 Task: Log work in the project AgileHarbor for the issue 'Upgrade the user interface of a web application to improve usability and user experience' spent time as '1w 4d 19h 54m' and remaining time as '2w 1d 11h 22m' and add a flag. Now add the issue to the epic 'IT Capacity Management Process Improvement'. Log work in the project AgileHarbor for the issue 'Create a new online platform for online creative writing courses with advanced writing tools and peer review features' spent time as '5w 6d 1h 50m' and remaining time as '4w 2d 9h 26m' and clone the issue. Now add the issue to the epic 'IT Availability Management Process Improvement'
Action: Mouse moved to (862, 208)
Screenshot: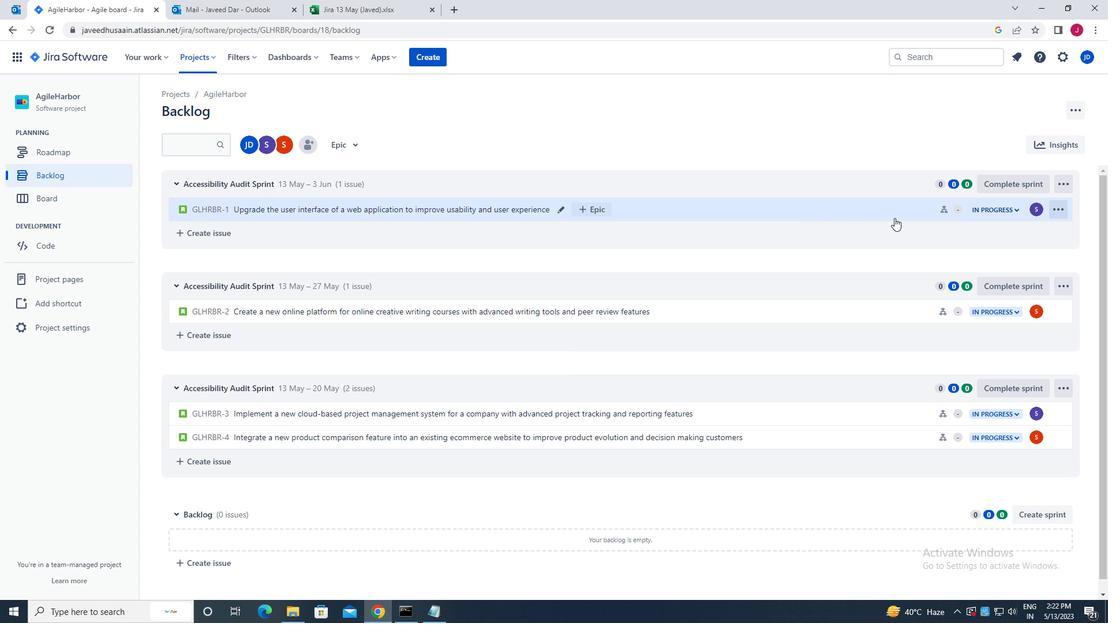 
Action: Mouse pressed left at (862, 208)
Screenshot: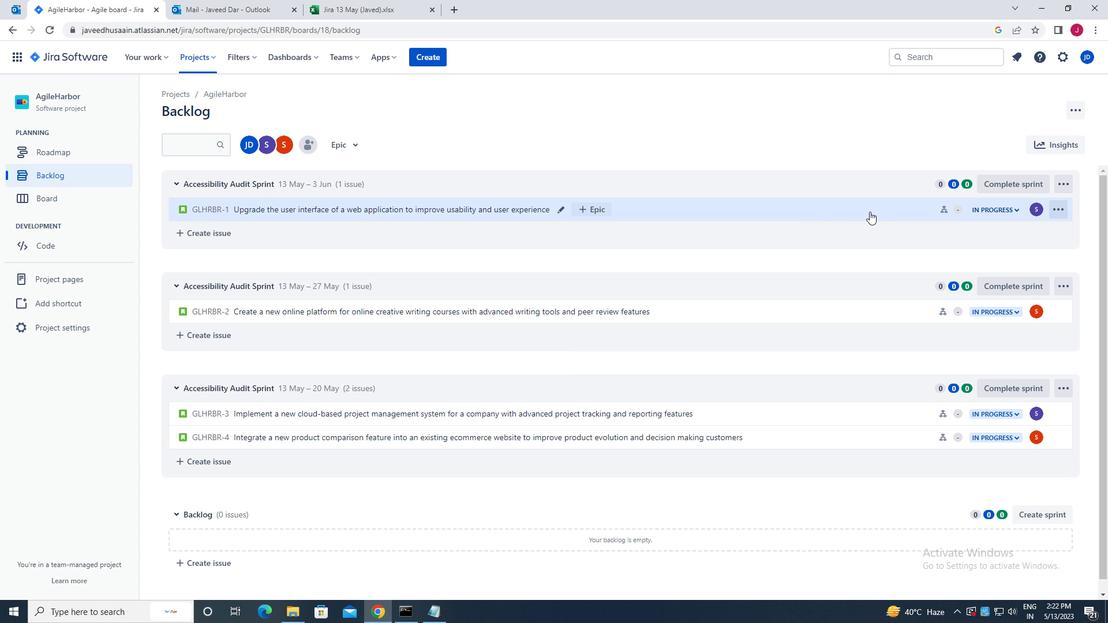 
Action: Mouse moved to (1059, 179)
Screenshot: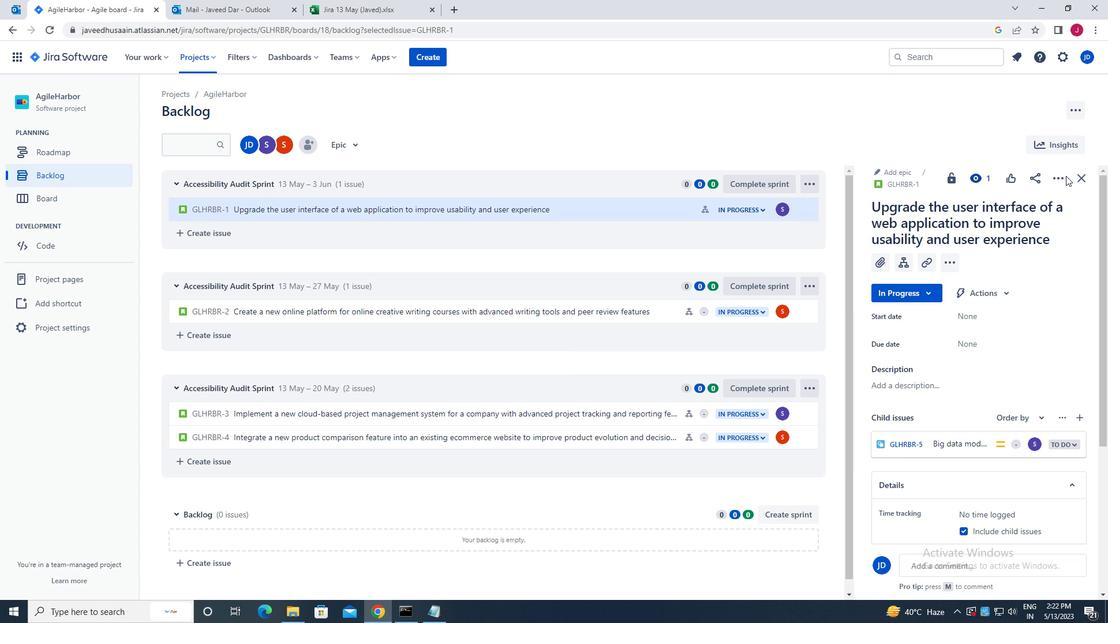 
Action: Mouse pressed left at (1059, 179)
Screenshot: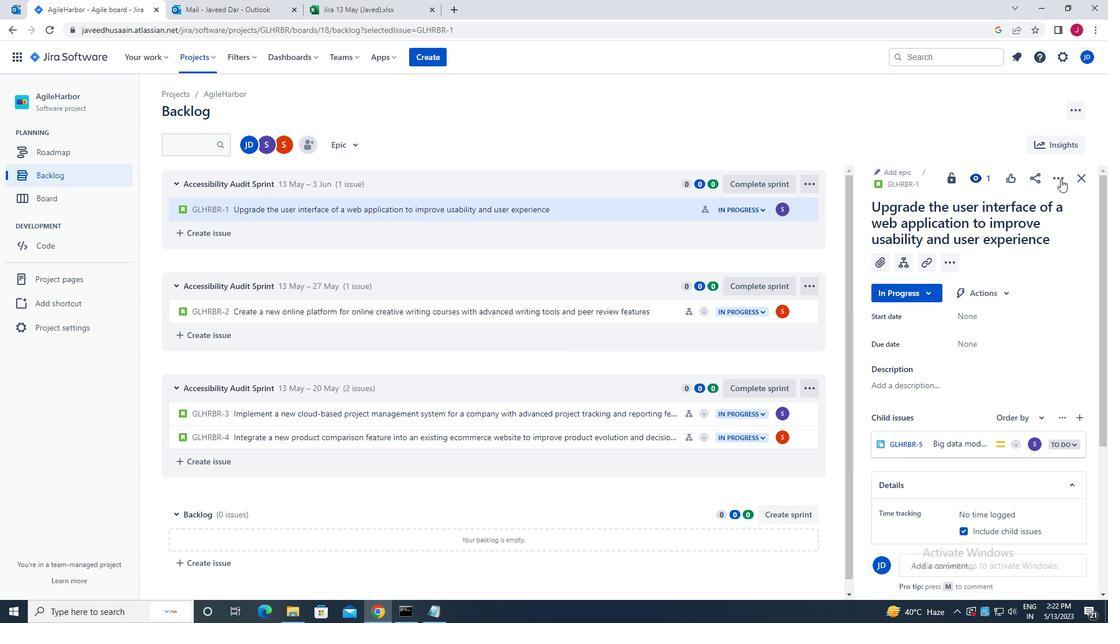 
Action: Mouse moved to (1007, 207)
Screenshot: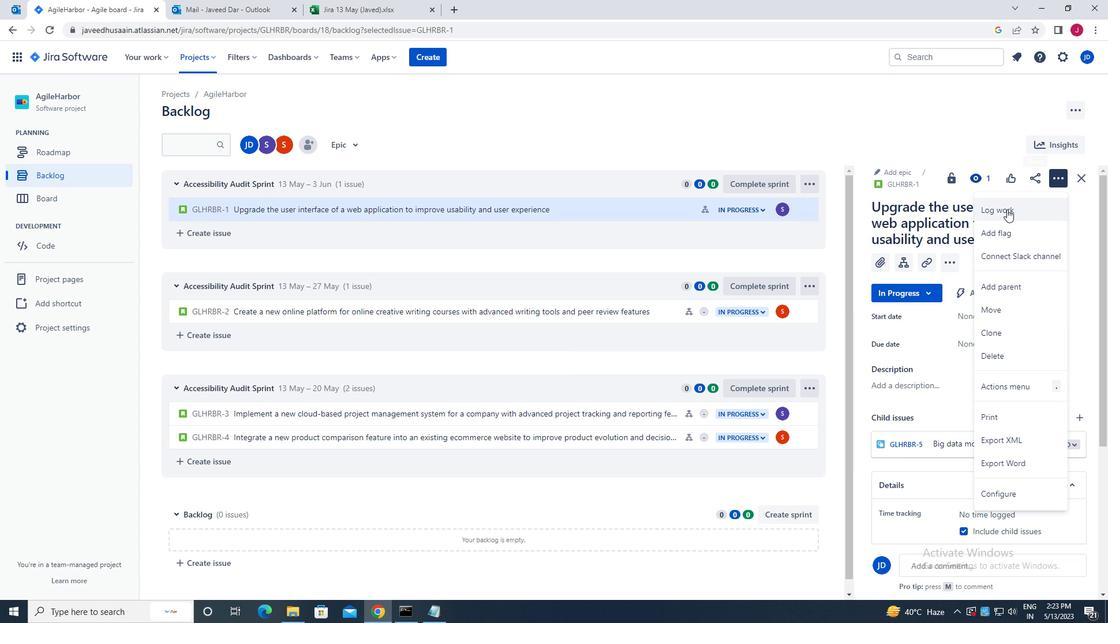 
Action: Mouse pressed left at (1007, 207)
Screenshot: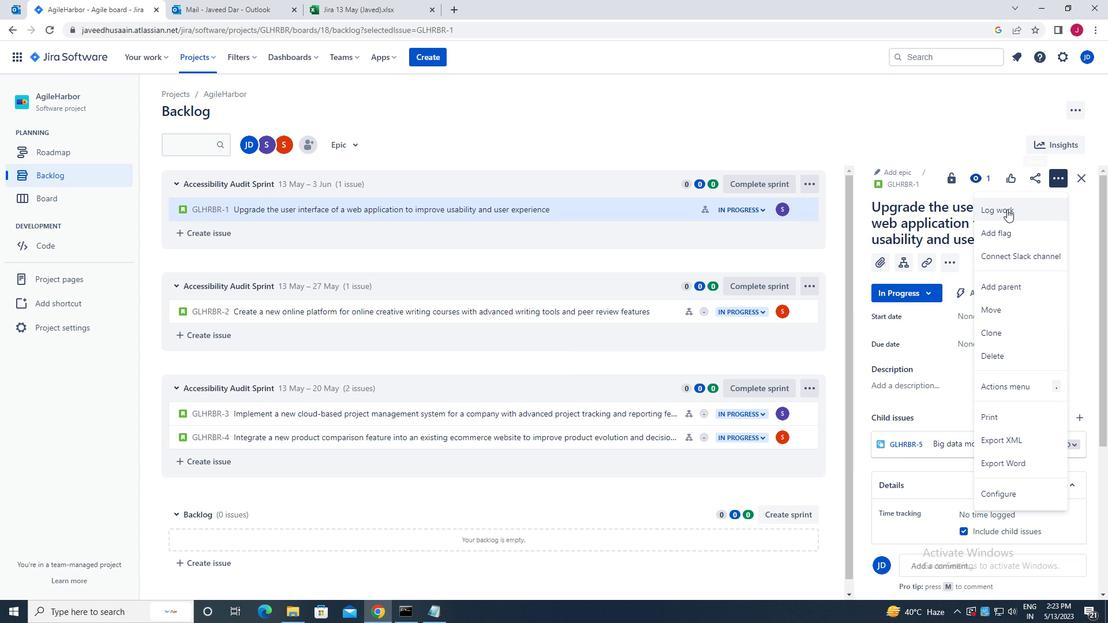 
Action: Mouse moved to (490, 172)
Screenshot: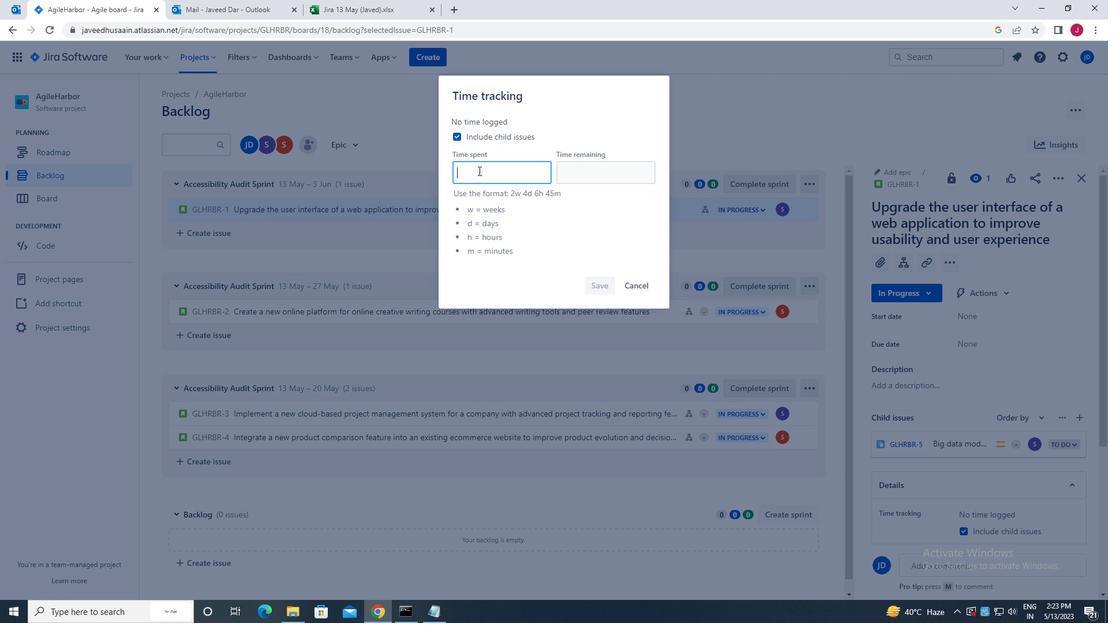 
Action: Mouse pressed left at (490, 172)
Screenshot: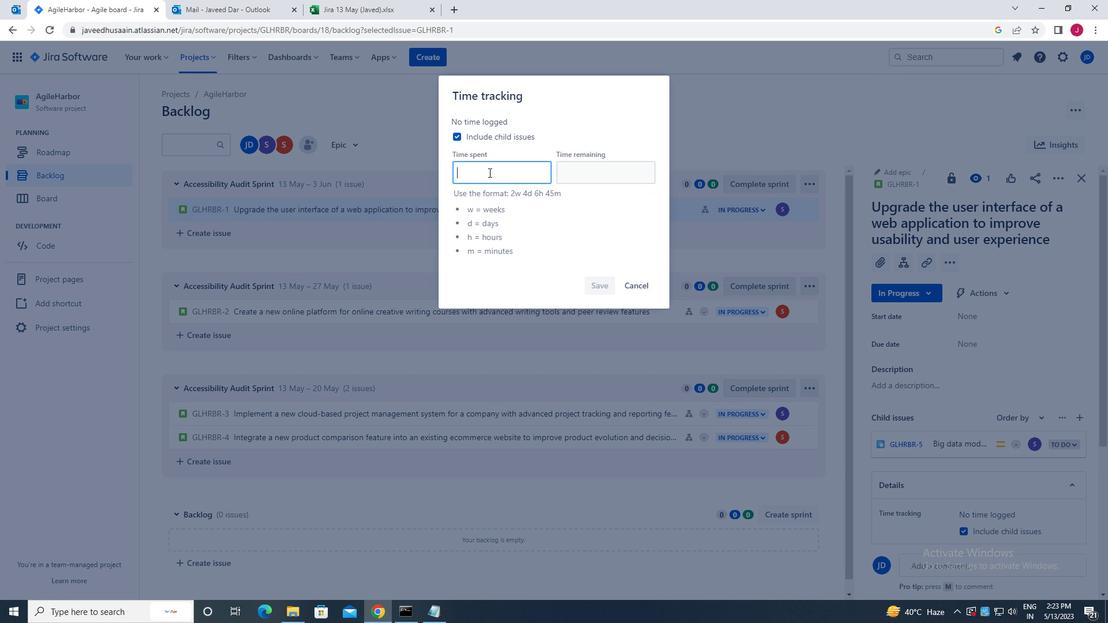 
Action: Mouse moved to (491, 172)
Screenshot: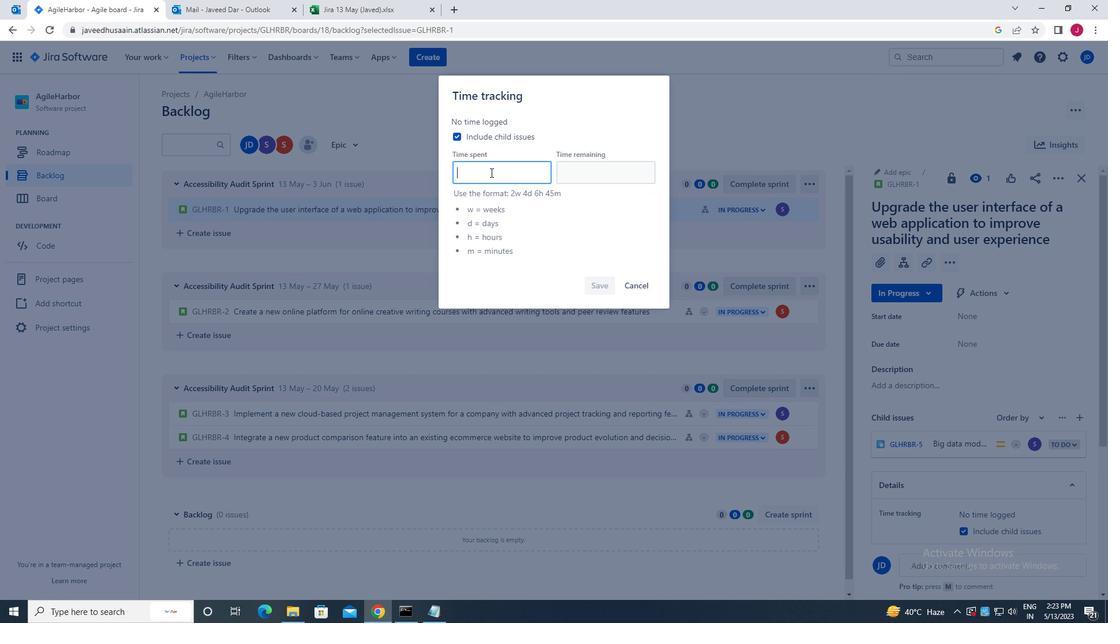 
Action: Key pressed <Key.caps_lock>1w<Key.space>4d<Key.space>19h<Key.space>54m
Screenshot: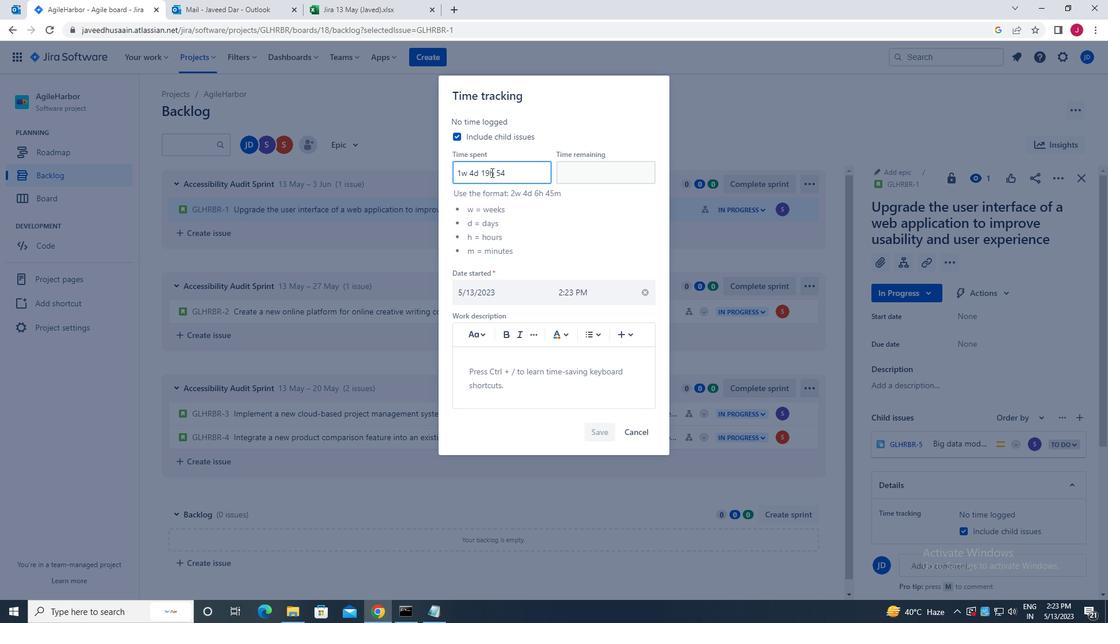 
Action: Mouse moved to (577, 177)
Screenshot: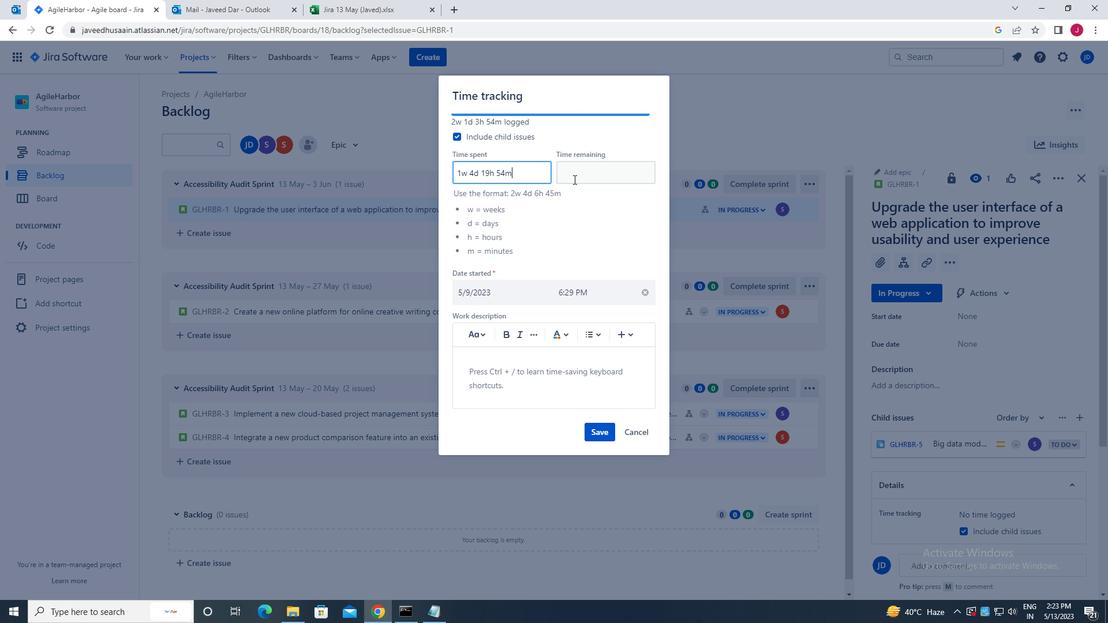 
Action: Mouse pressed left at (577, 177)
Screenshot: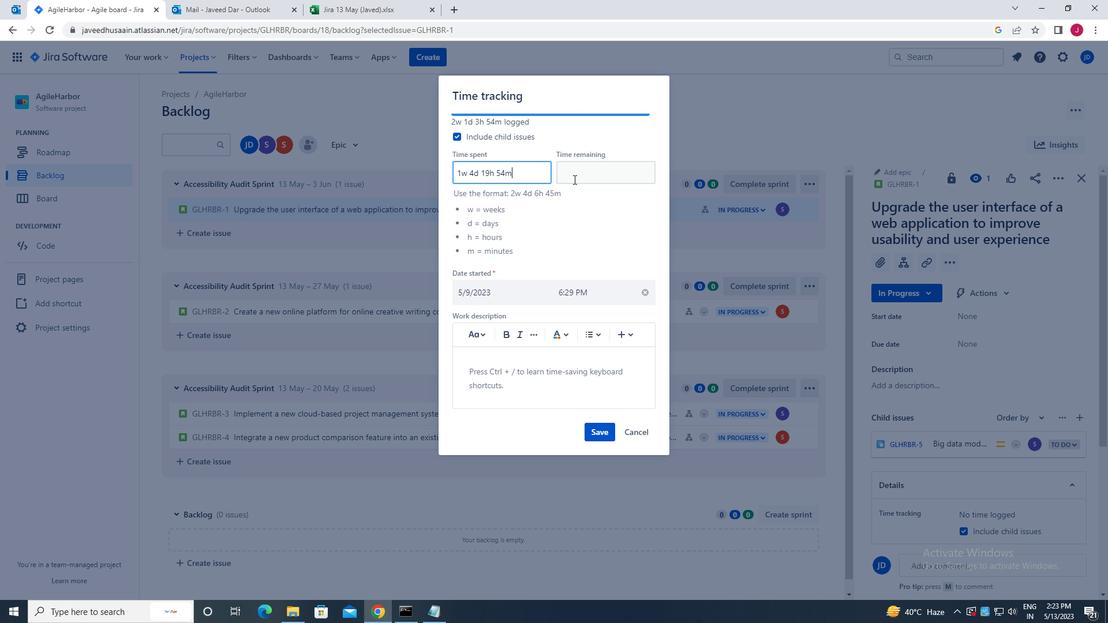 
Action: Mouse moved to (579, 177)
Screenshot: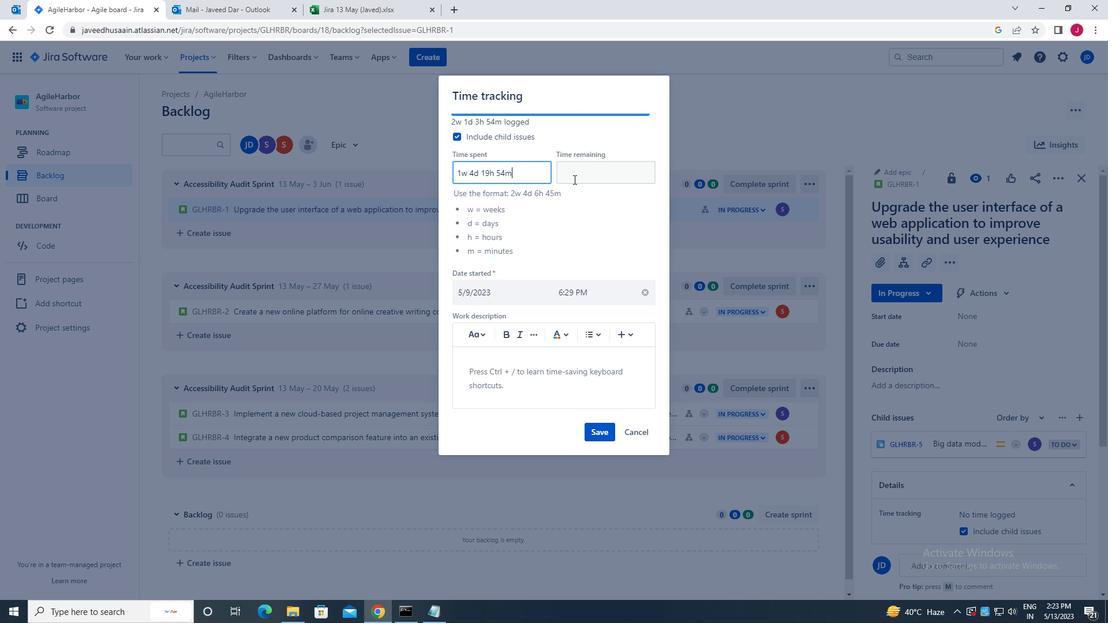 
Action: Key pressed 2w<Key.space>1d<Key.space>11h<Key.space>22m
Screenshot: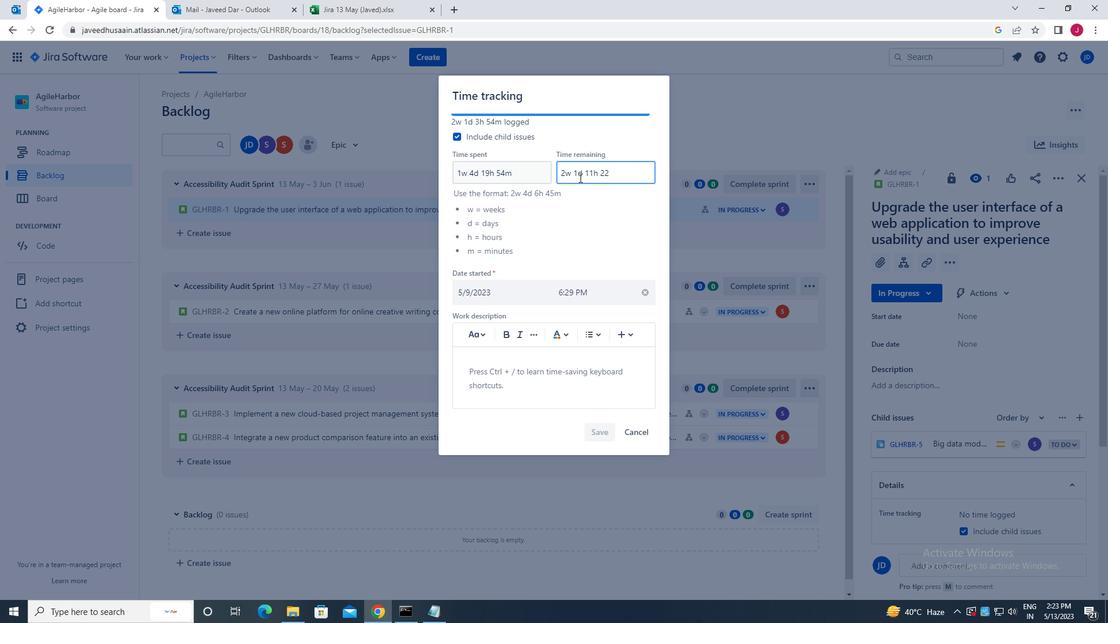 
Action: Mouse moved to (604, 434)
Screenshot: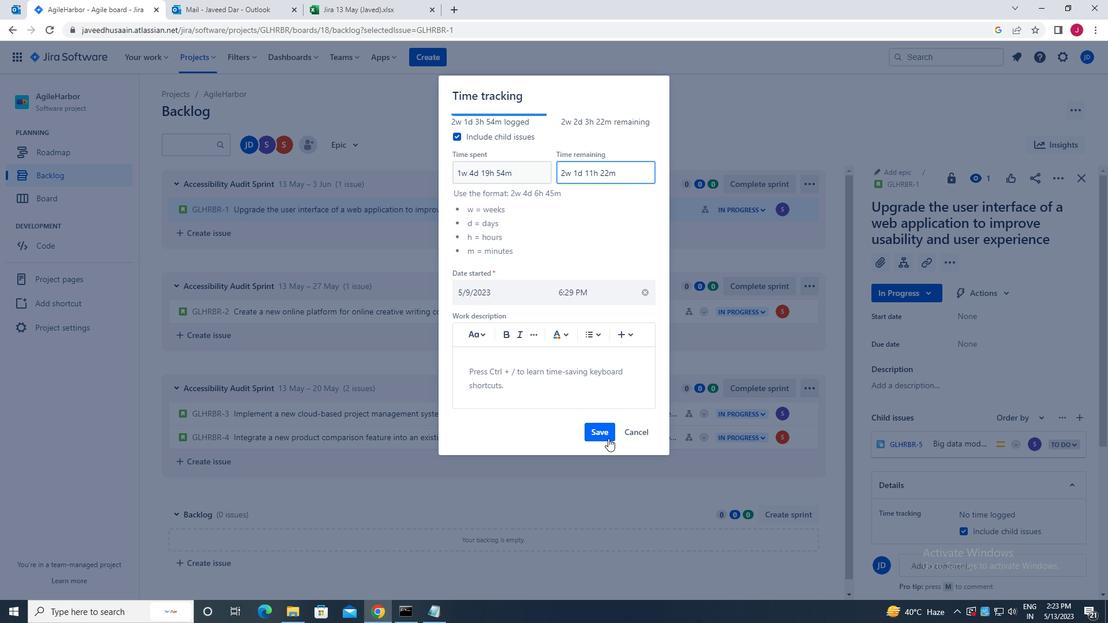 
Action: Mouse pressed left at (604, 434)
Screenshot: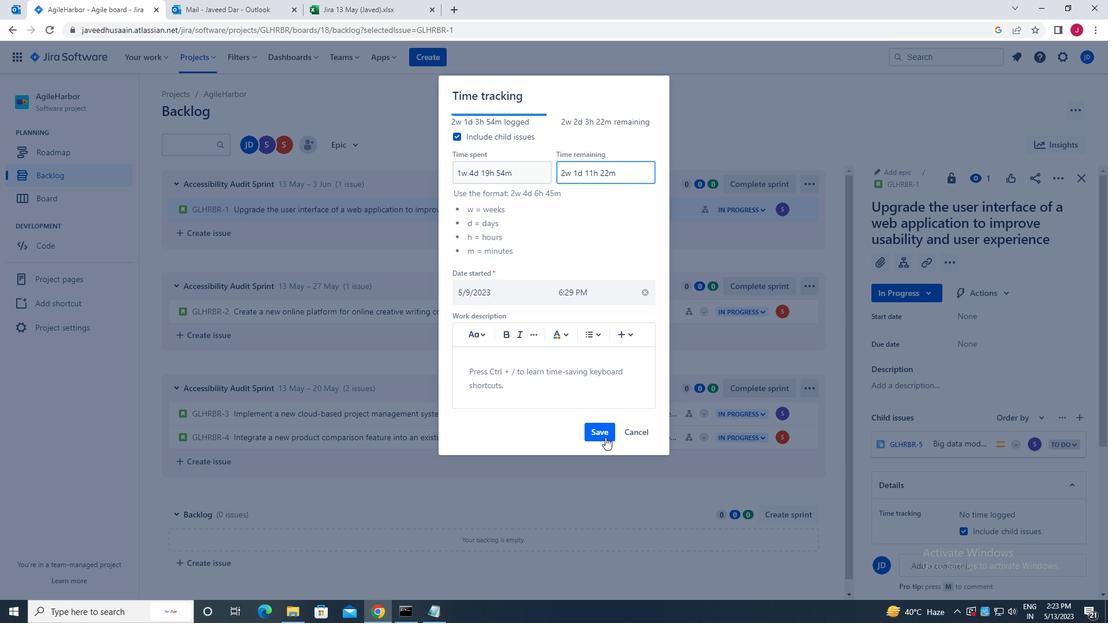 
Action: Mouse moved to (1062, 178)
Screenshot: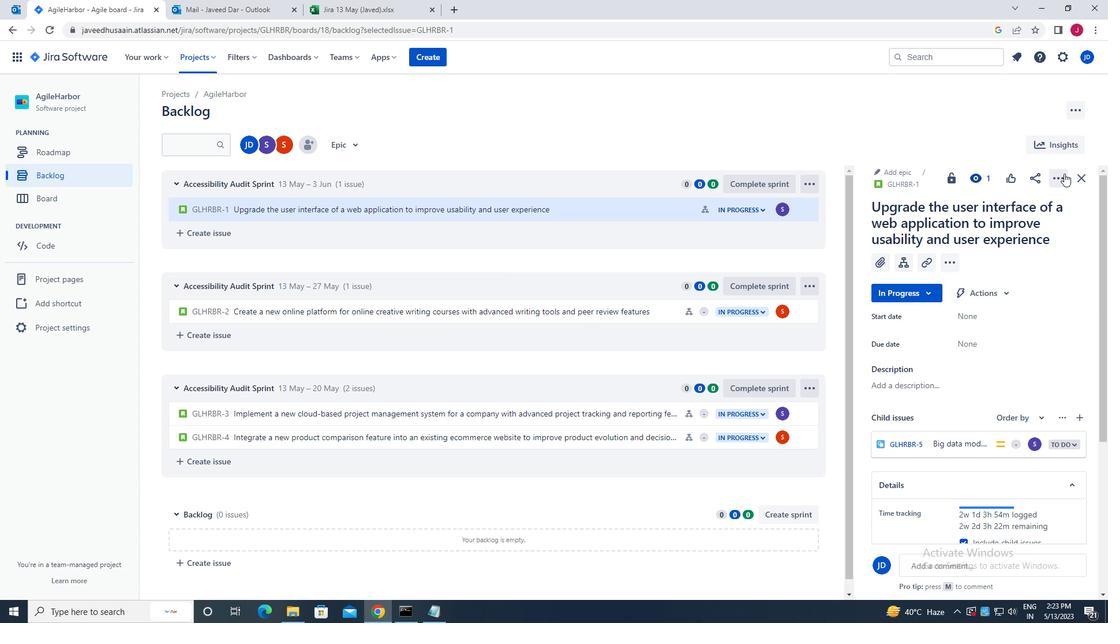 
Action: Mouse pressed left at (1062, 178)
Screenshot: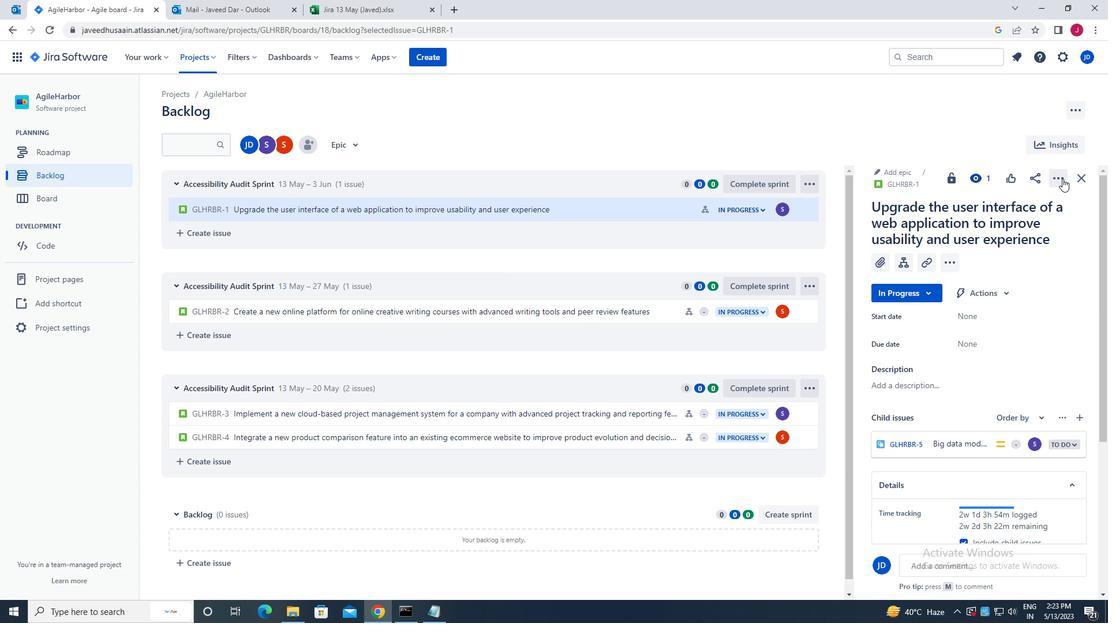 
Action: Mouse moved to (1006, 232)
Screenshot: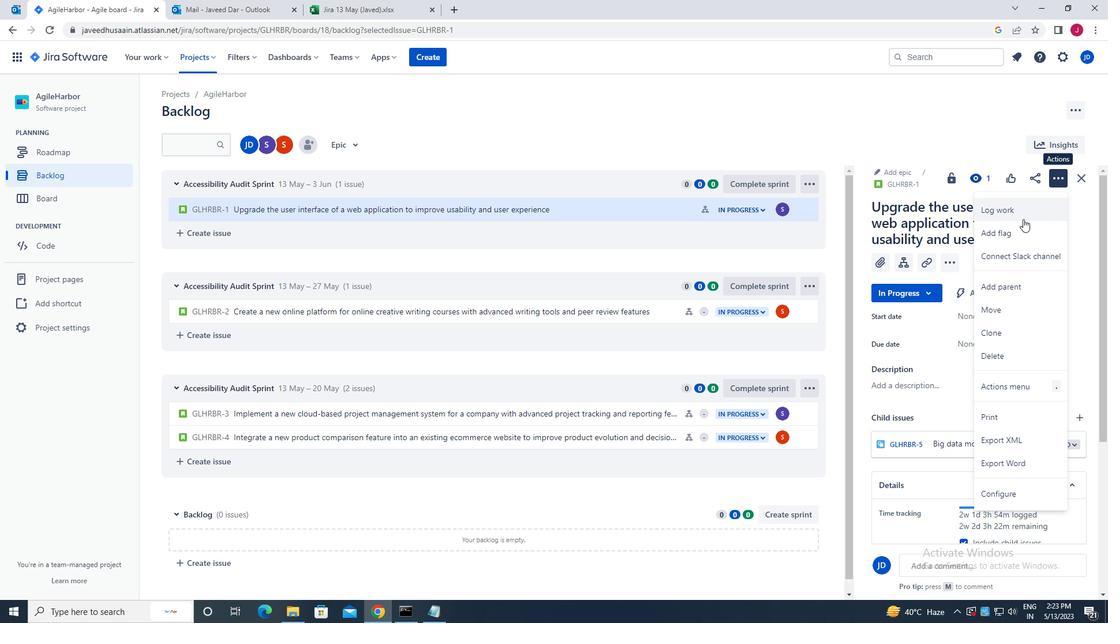 
Action: Mouse pressed left at (1006, 232)
Screenshot: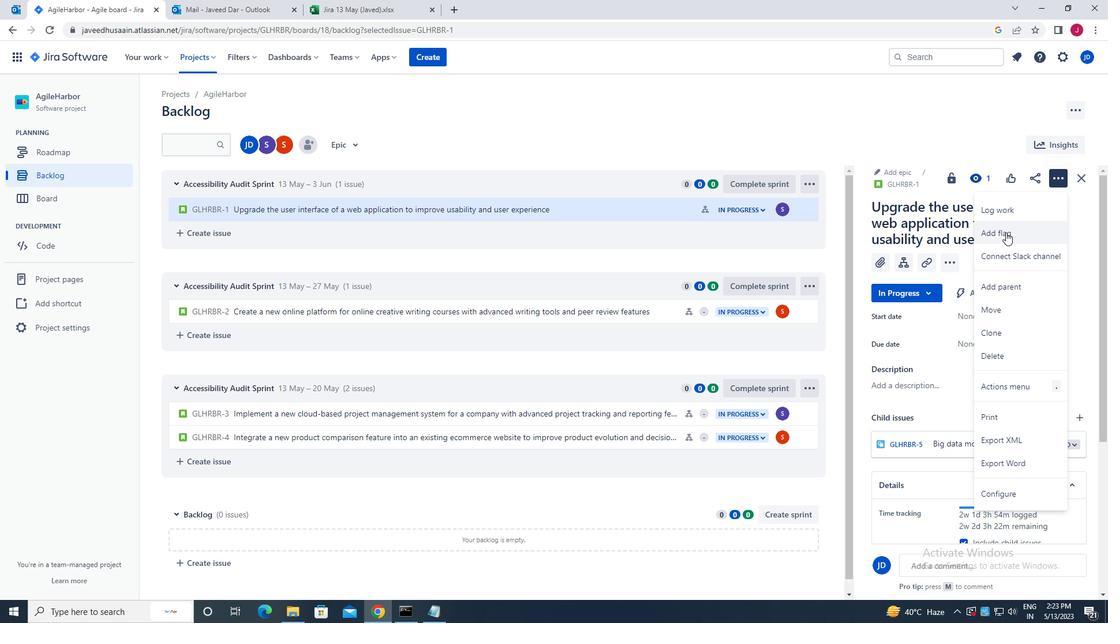 
Action: Mouse moved to (350, 145)
Screenshot: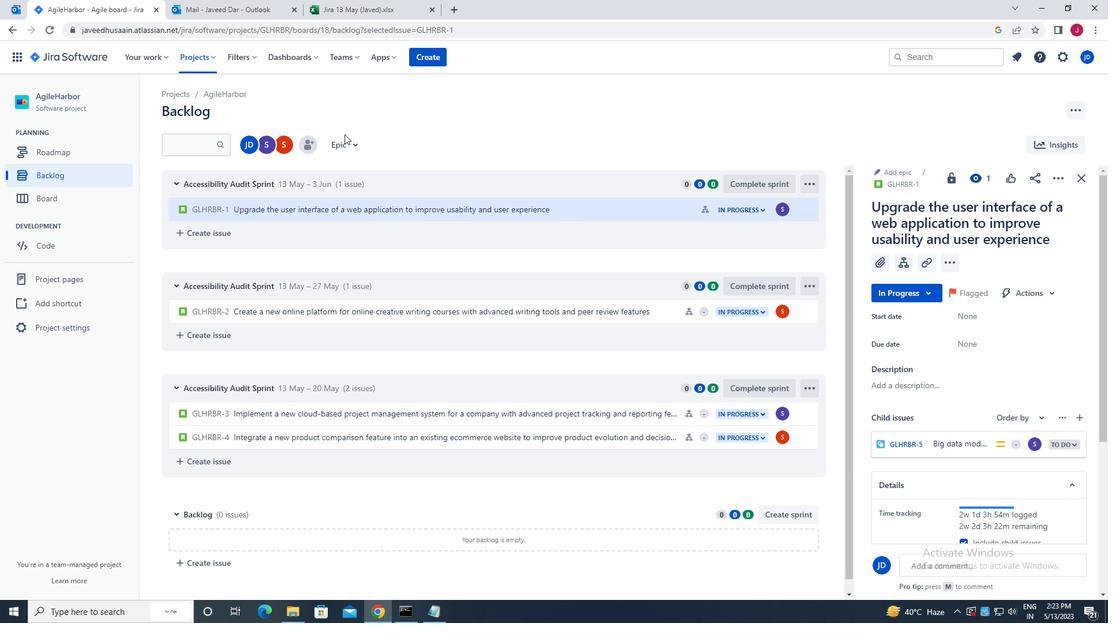 
Action: Mouse pressed left at (350, 145)
Screenshot: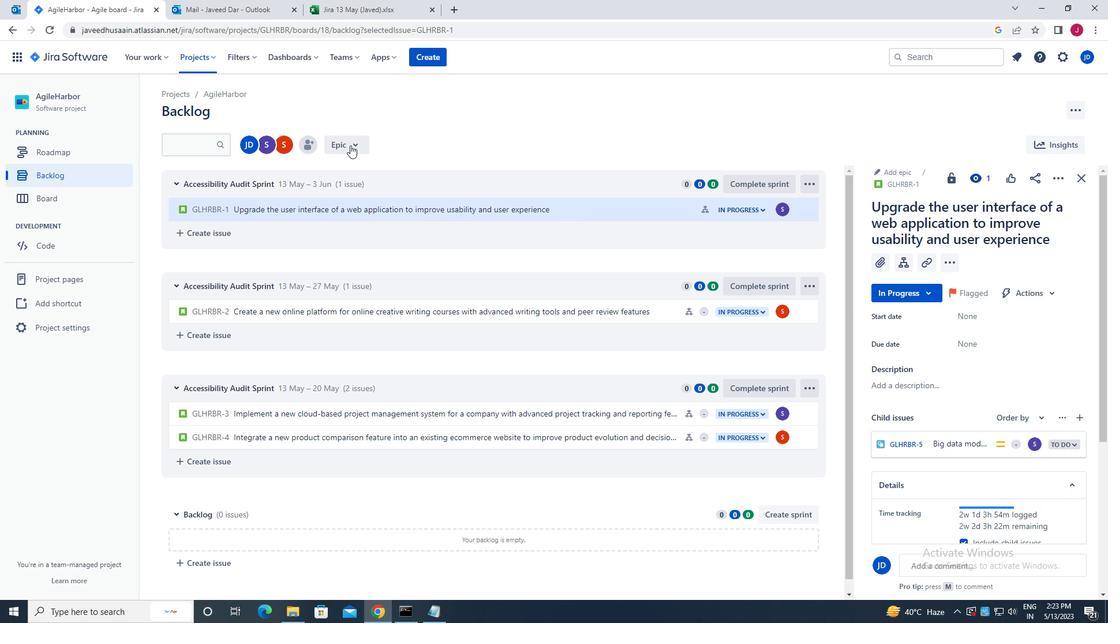 
Action: Mouse moved to (405, 194)
Screenshot: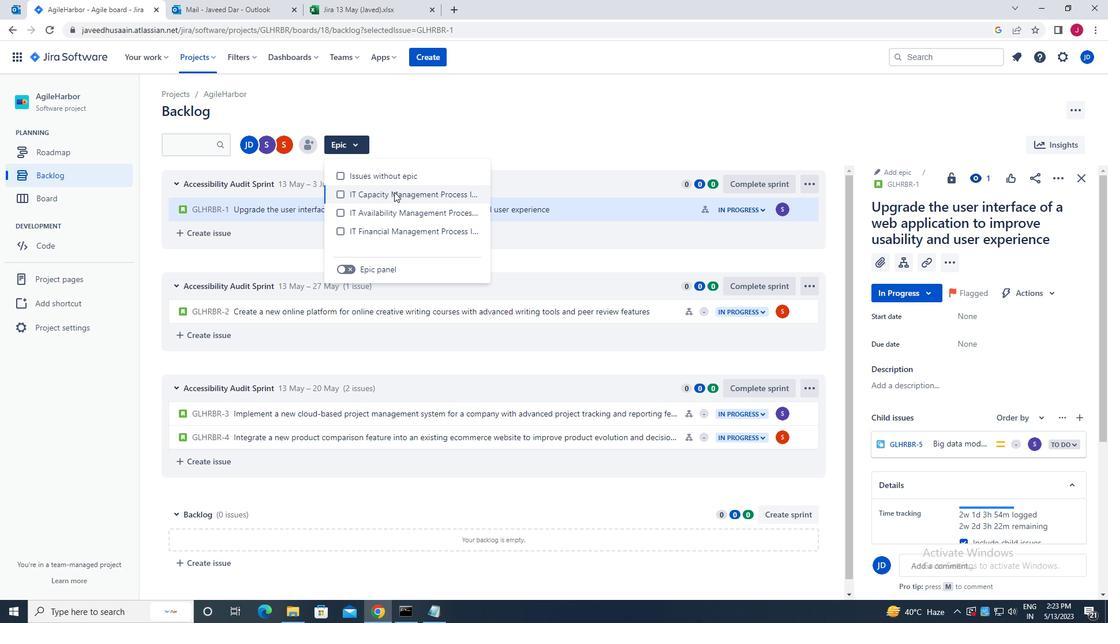 
Action: Mouse pressed left at (405, 194)
Screenshot: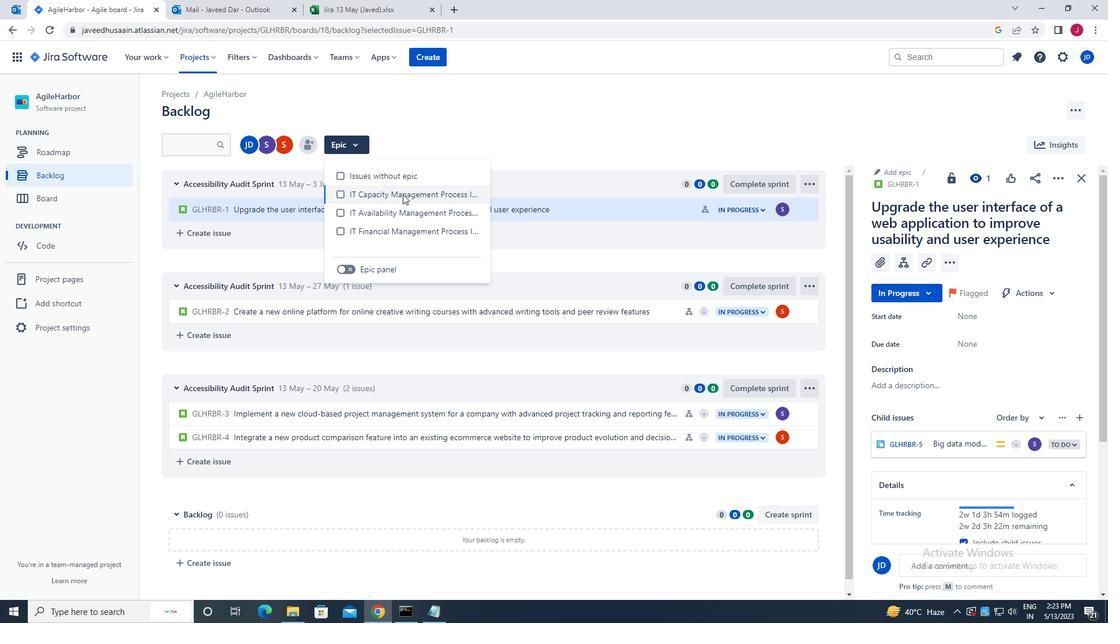 
Action: Mouse moved to (1083, 177)
Screenshot: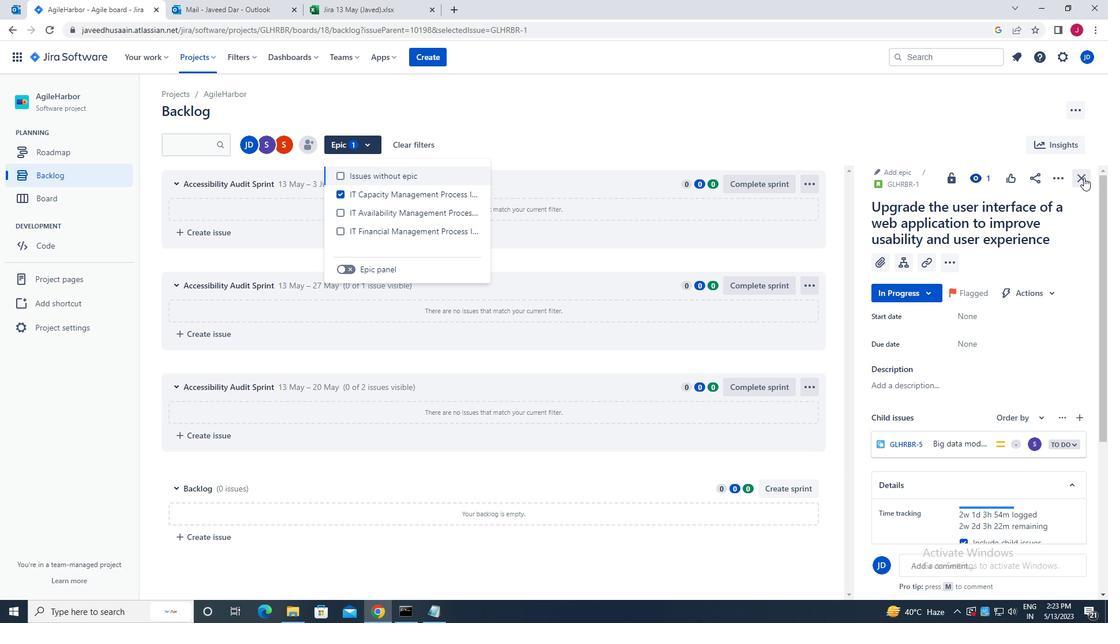 
Action: Mouse pressed left at (1083, 177)
Screenshot: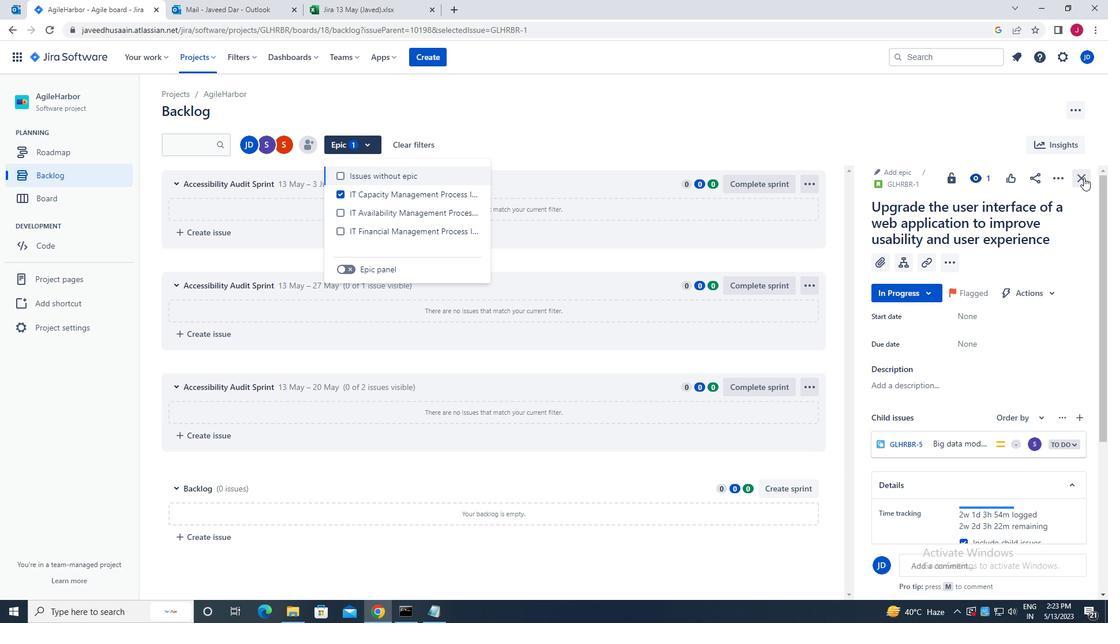 
Action: Mouse moved to (85, 176)
Screenshot: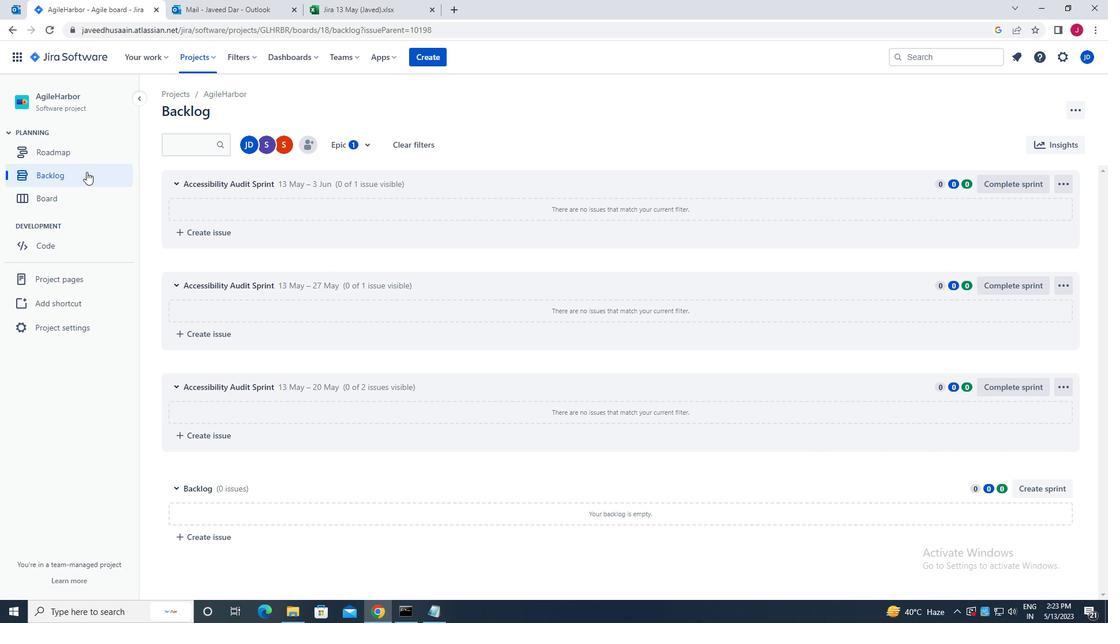
Action: Mouse pressed left at (85, 176)
Screenshot: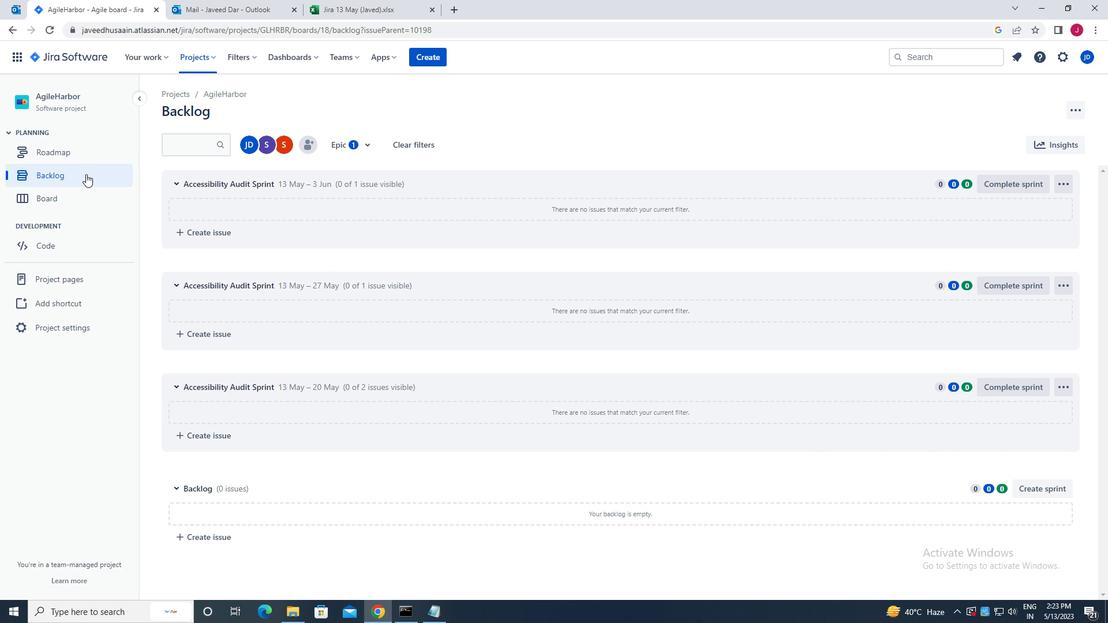 
Action: Mouse moved to (851, 308)
Screenshot: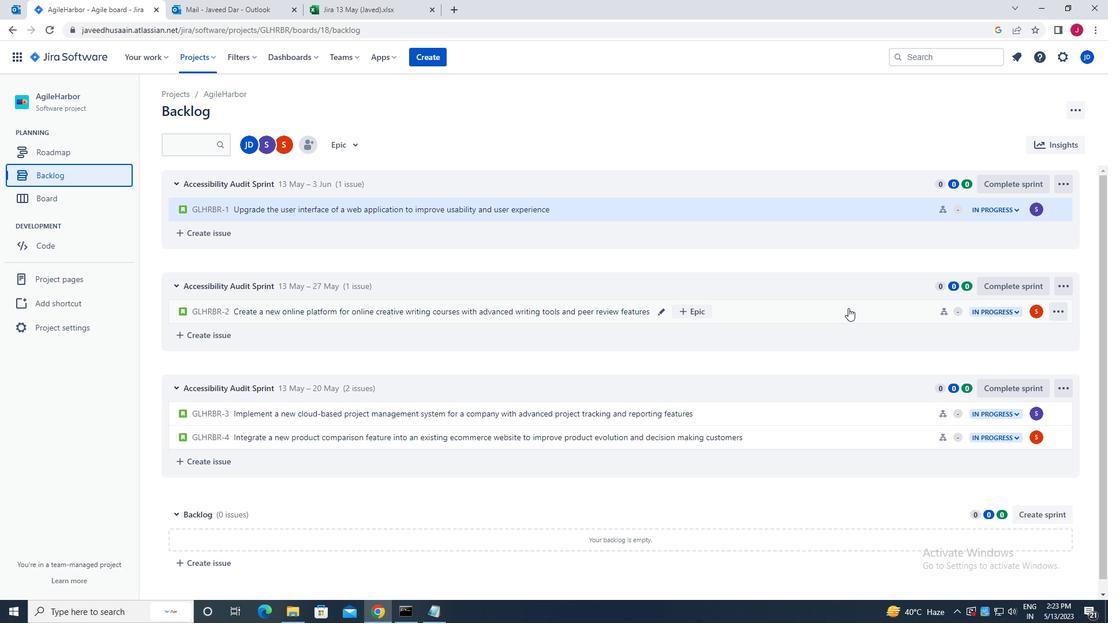 
Action: Mouse pressed left at (851, 308)
Screenshot: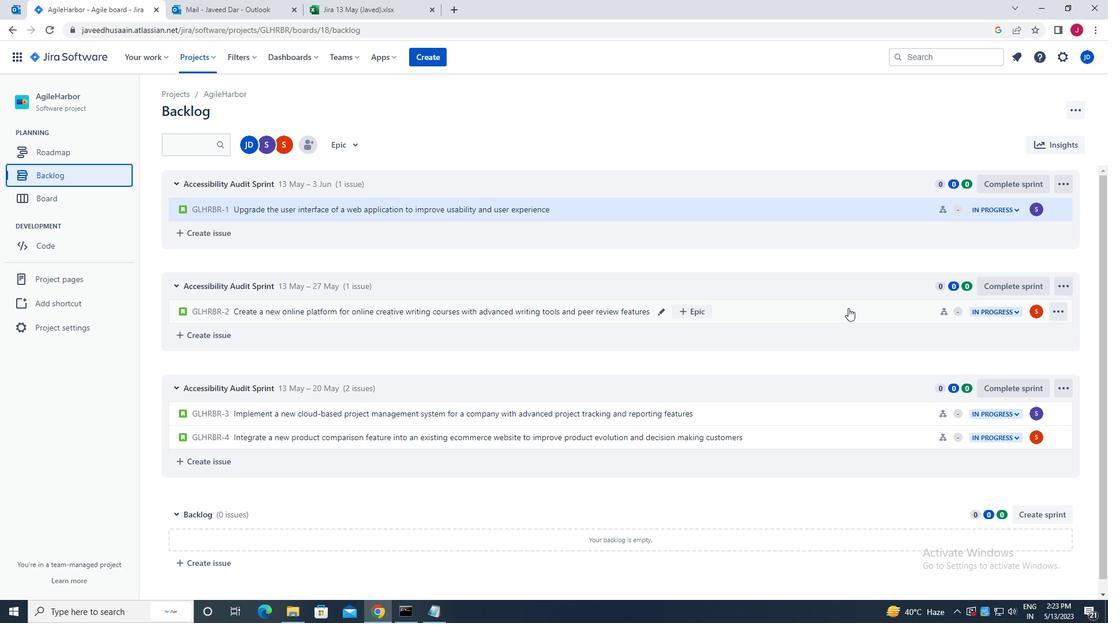 
Action: Mouse moved to (1057, 176)
Screenshot: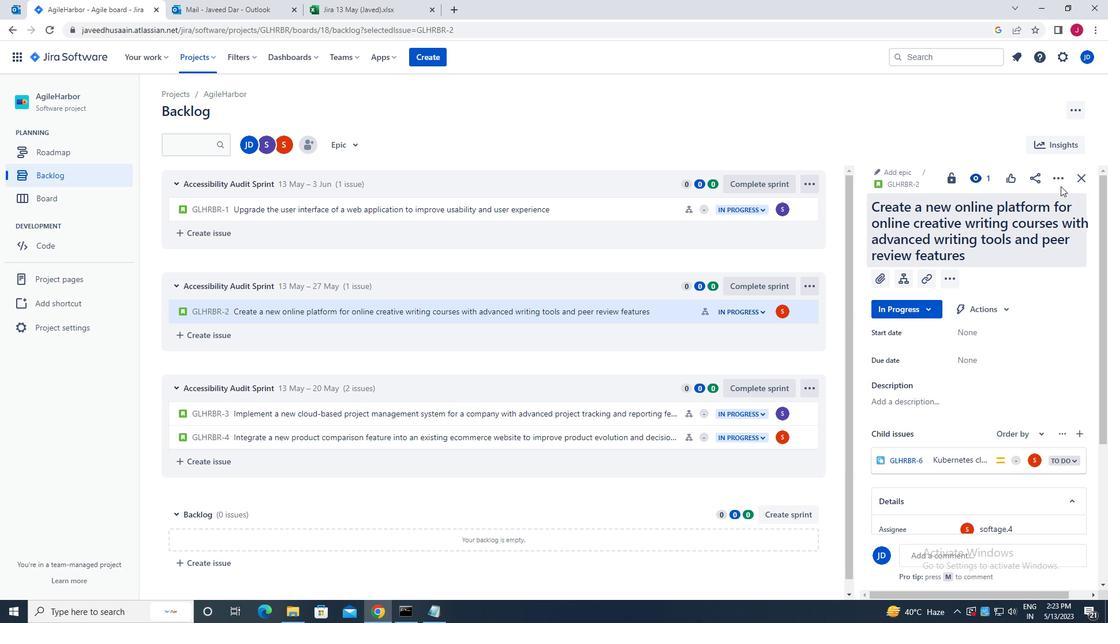 
Action: Mouse pressed left at (1057, 176)
Screenshot: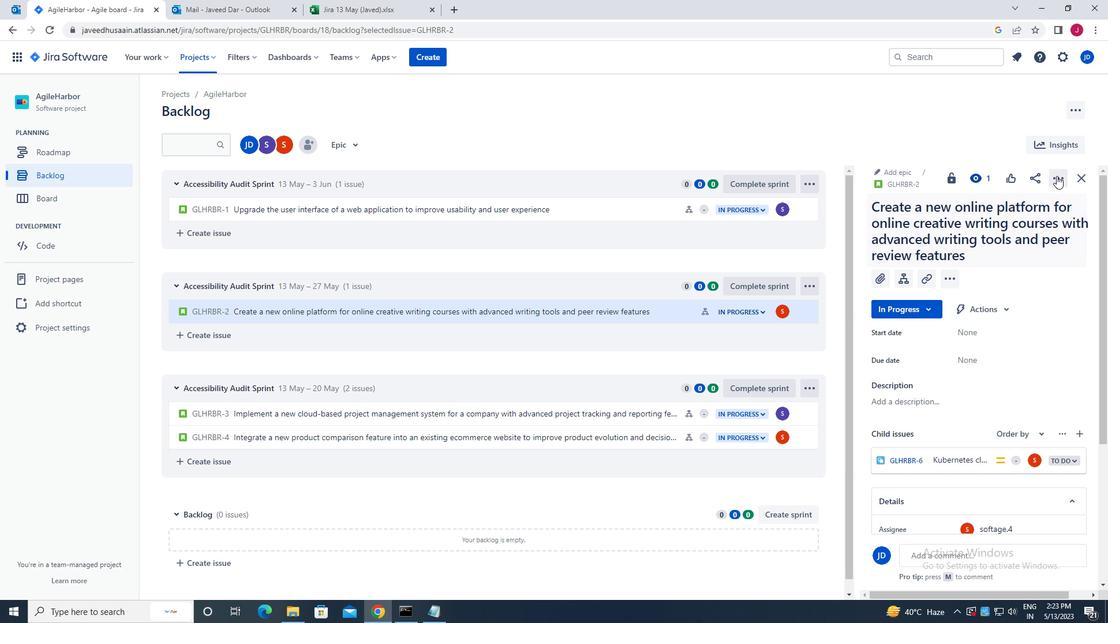 
Action: Mouse moved to (994, 207)
Screenshot: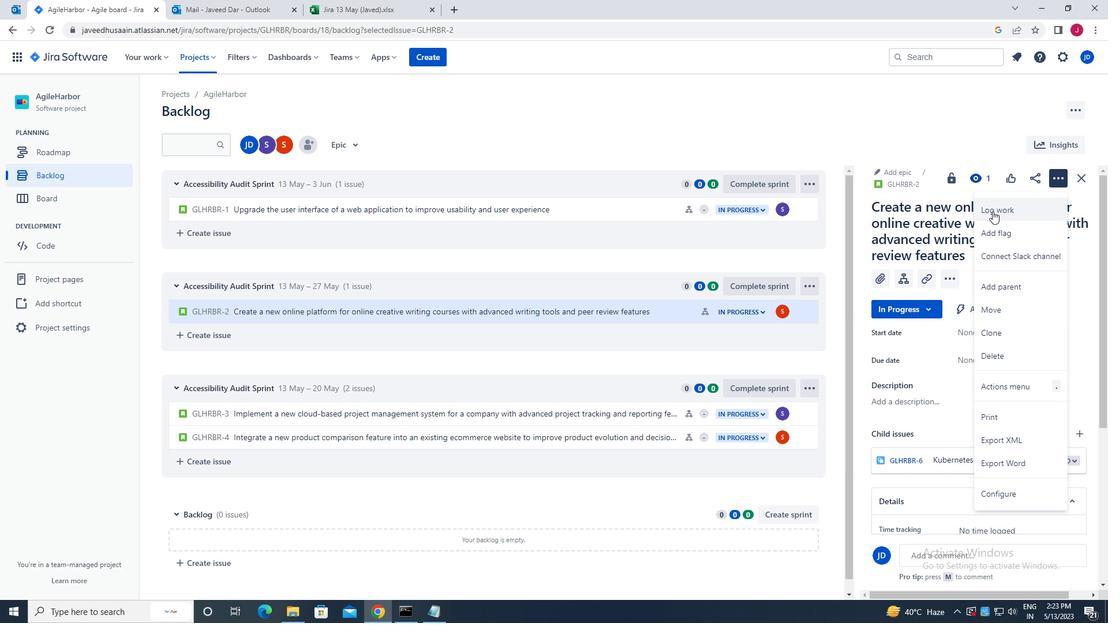 
Action: Mouse pressed left at (994, 207)
Screenshot: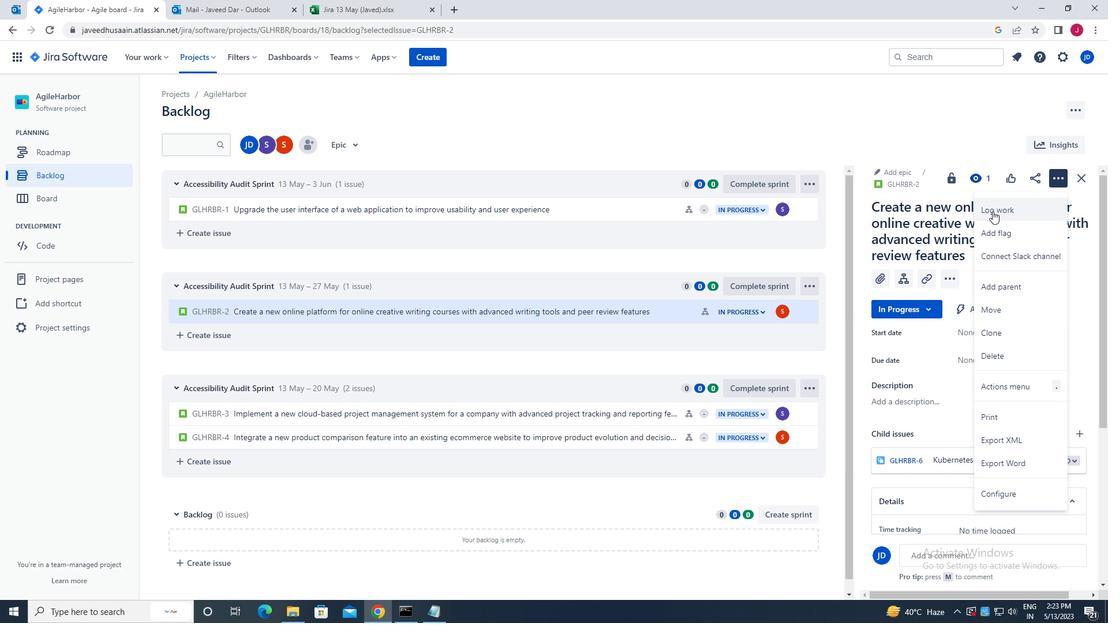 
Action: Mouse moved to (510, 174)
Screenshot: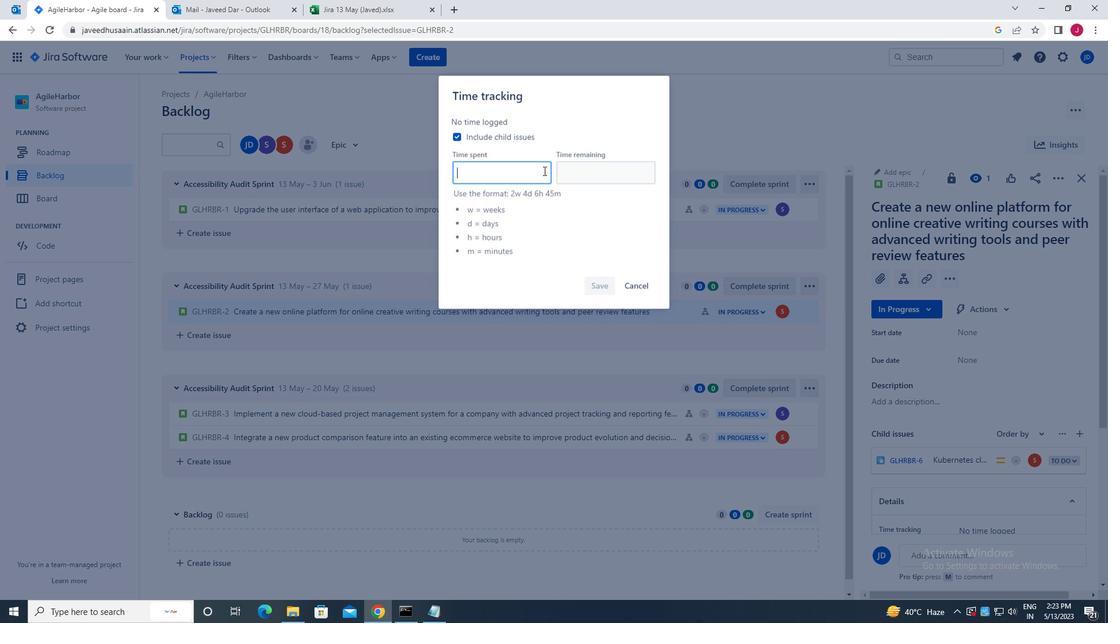
Action: Mouse pressed left at (510, 174)
Screenshot: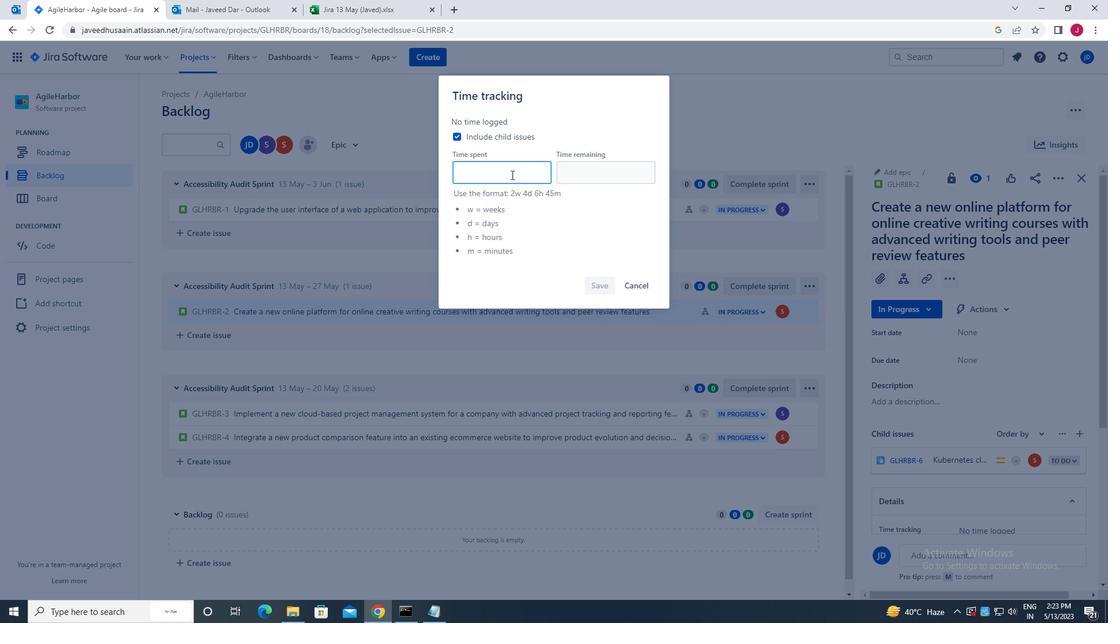 
Action: Key pressed 5w<Key.space>6h<Key.space><Key.backspace><Key.backspace>d<Key.space>1h<Key.space>50m
Screenshot: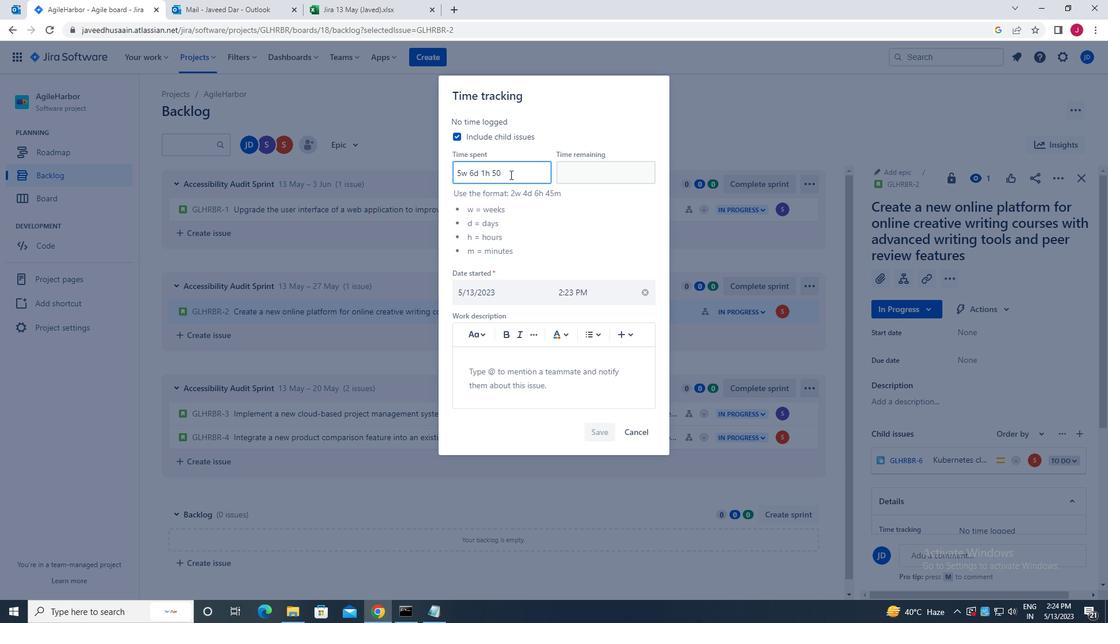 
Action: Mouse moved to (614, 180)
Screenshot: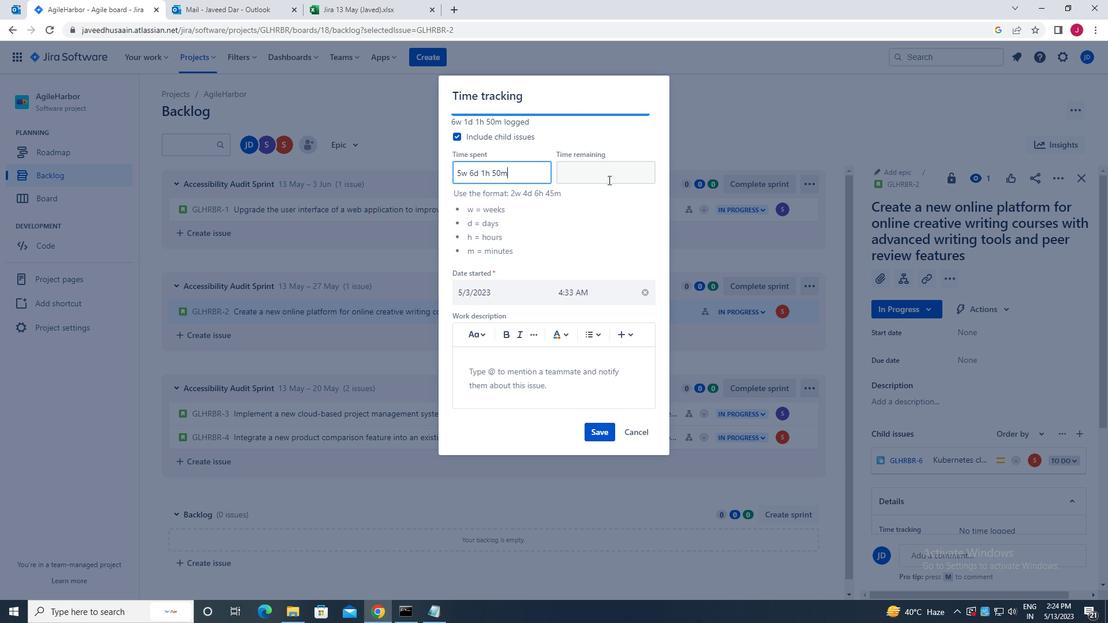 
Action: Mouse pressed left at (614, 180)
Screenshot: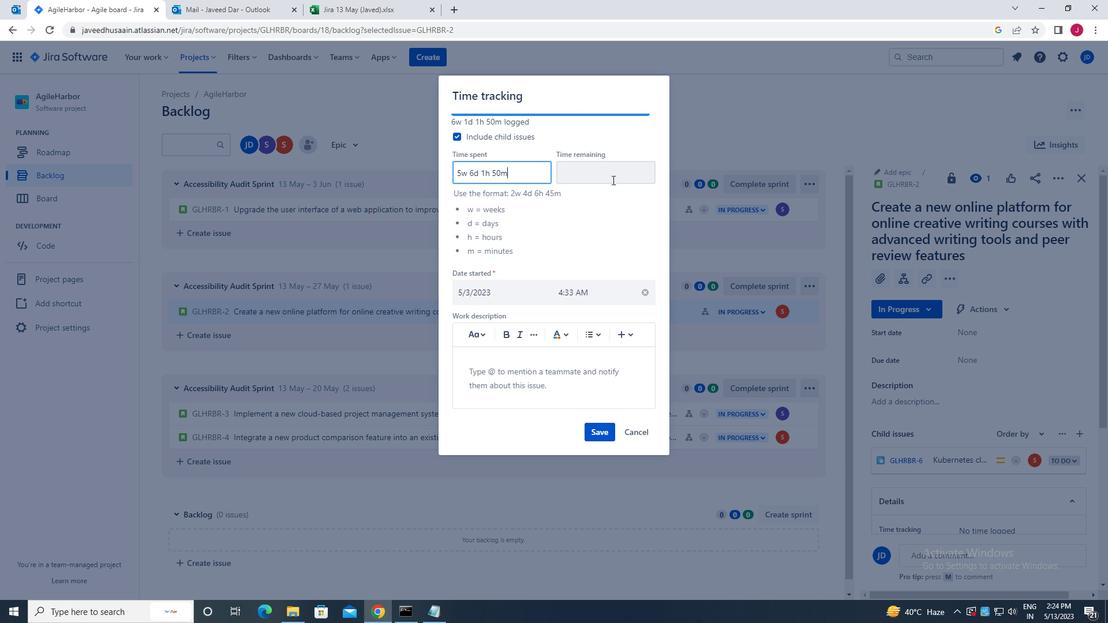 
Action: Mouse moved to (613, 177)
Screenshot: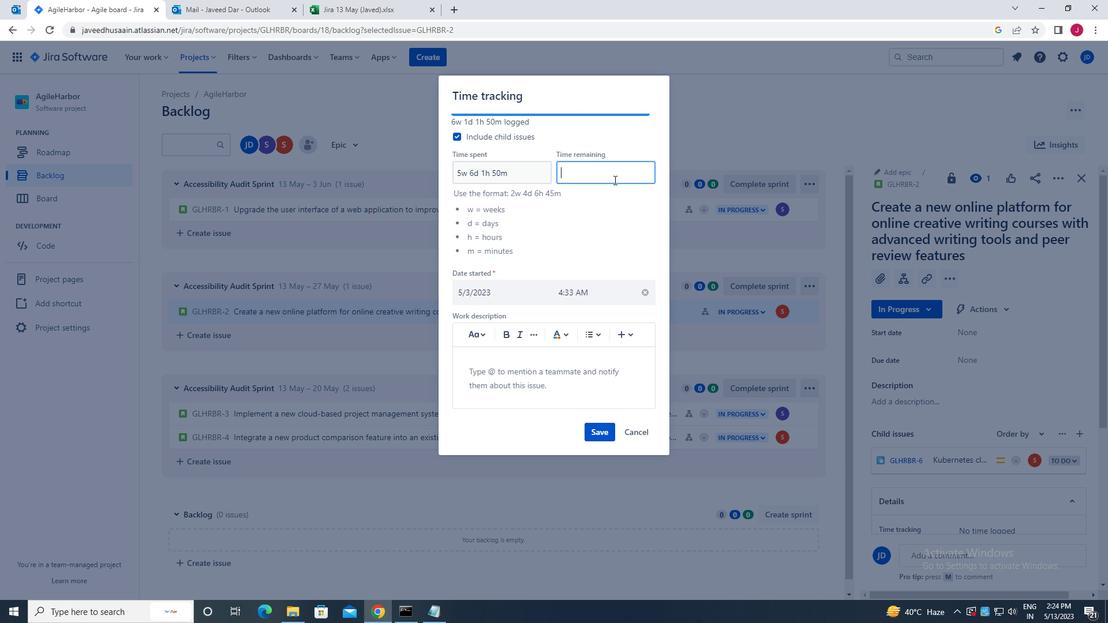 
Action: Key pressed 4w<Key.space>2d<Key.space>9h<Key.space>26m
Screenshot: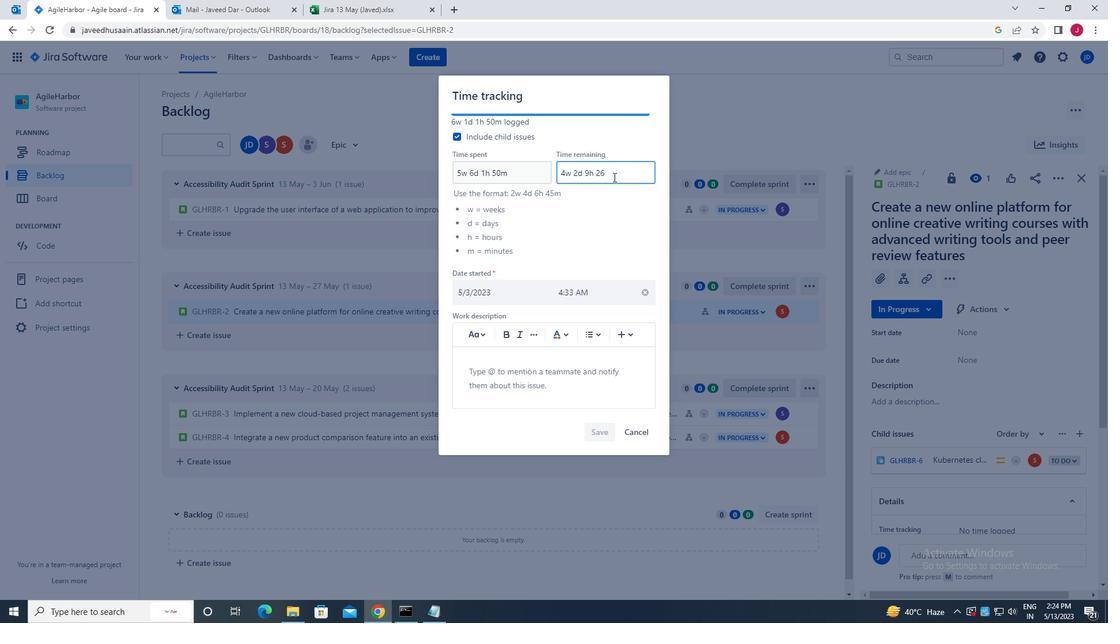 
Action: Mouse moved to (608, 434)
Screenshot: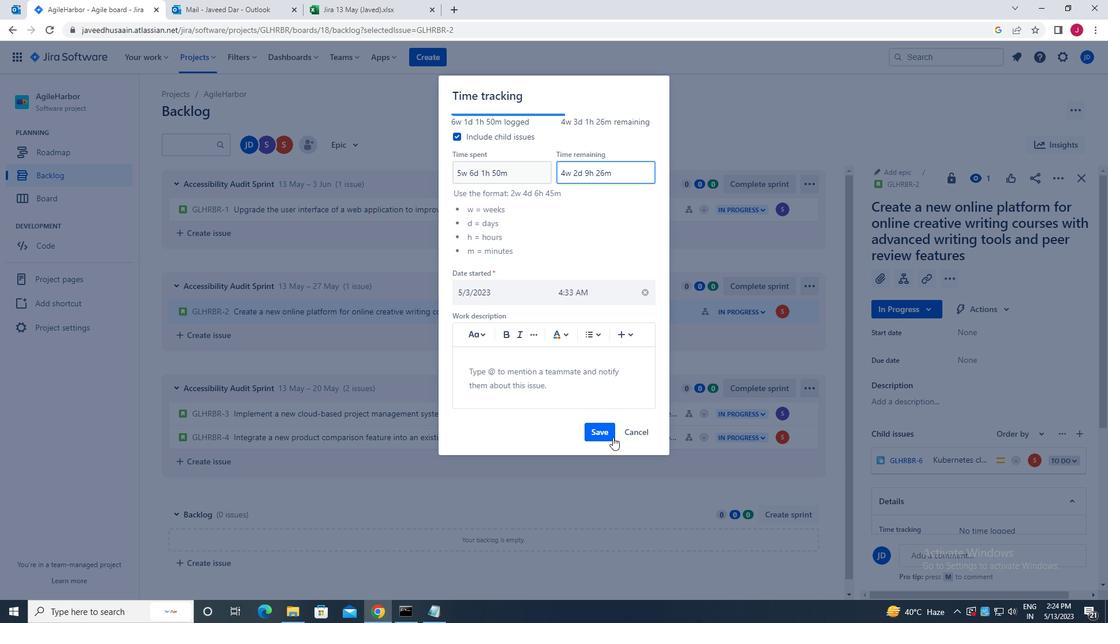 
Action: Mouse pressed left at (608, 434)
Screenshot: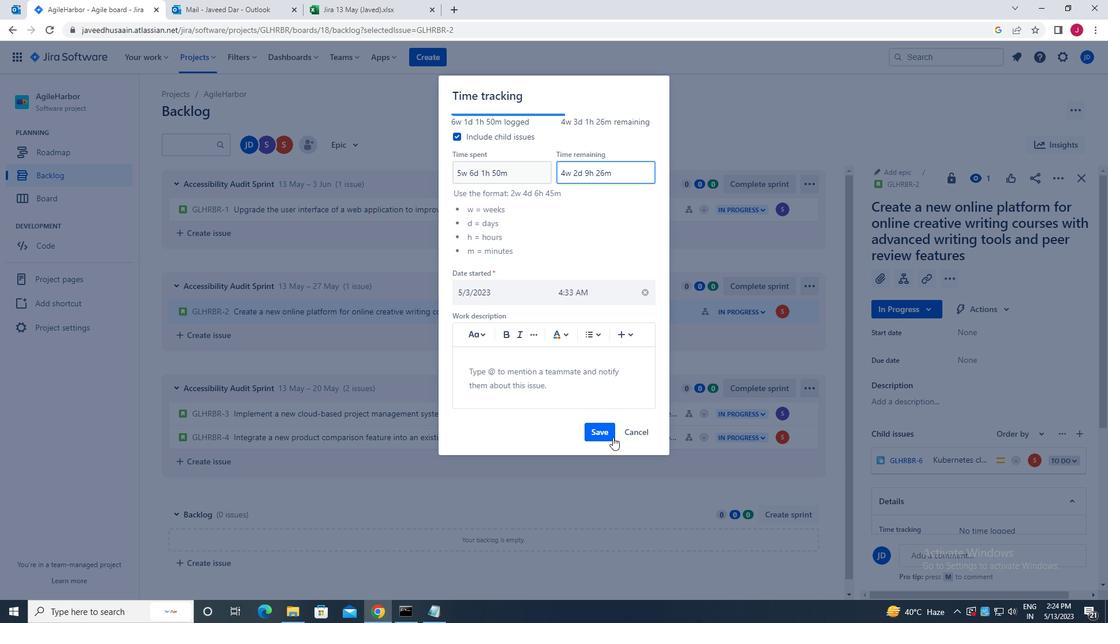 
Action: Mouse moved to (1055, 177)
Screenshot: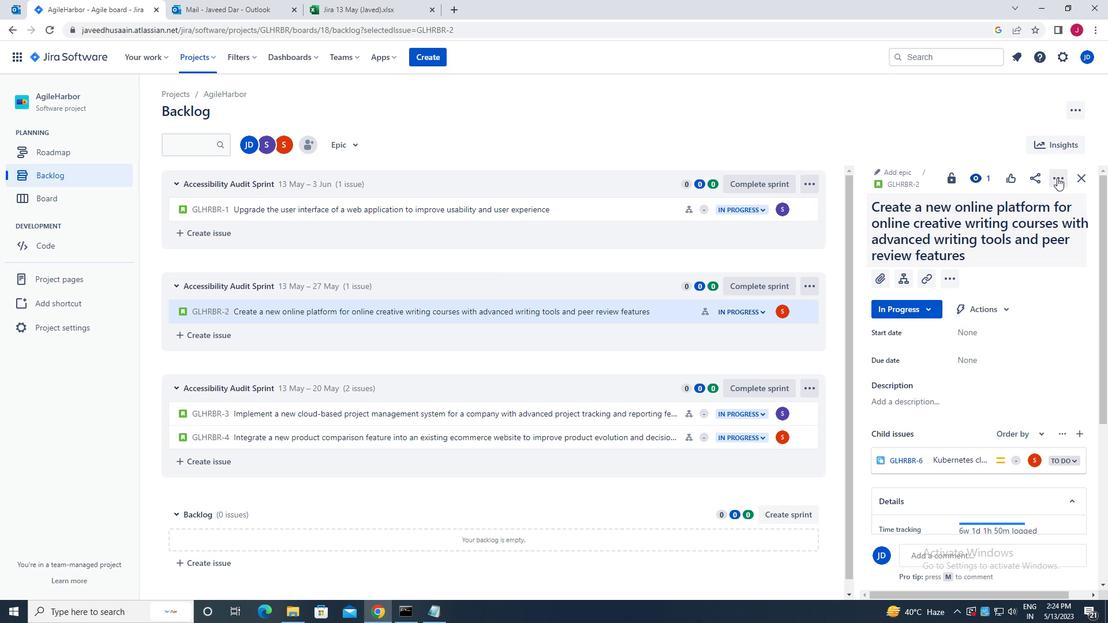 
Action: Mouse pressed left at (1055, 177)
Screenshot: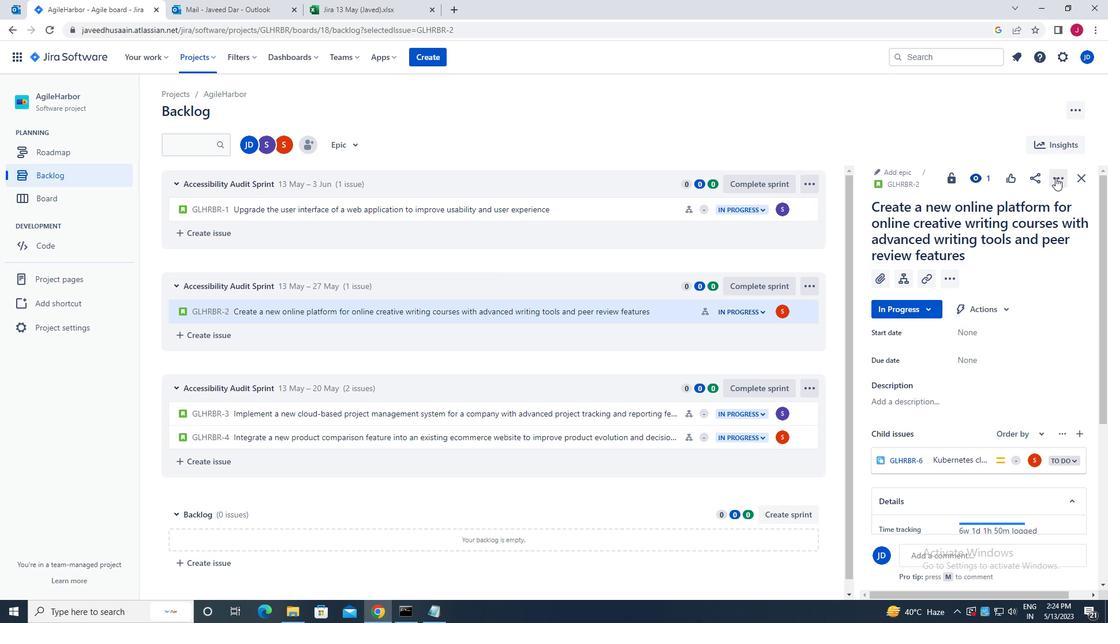 
Action: Mouse moved to (998, 330)
Screenshot: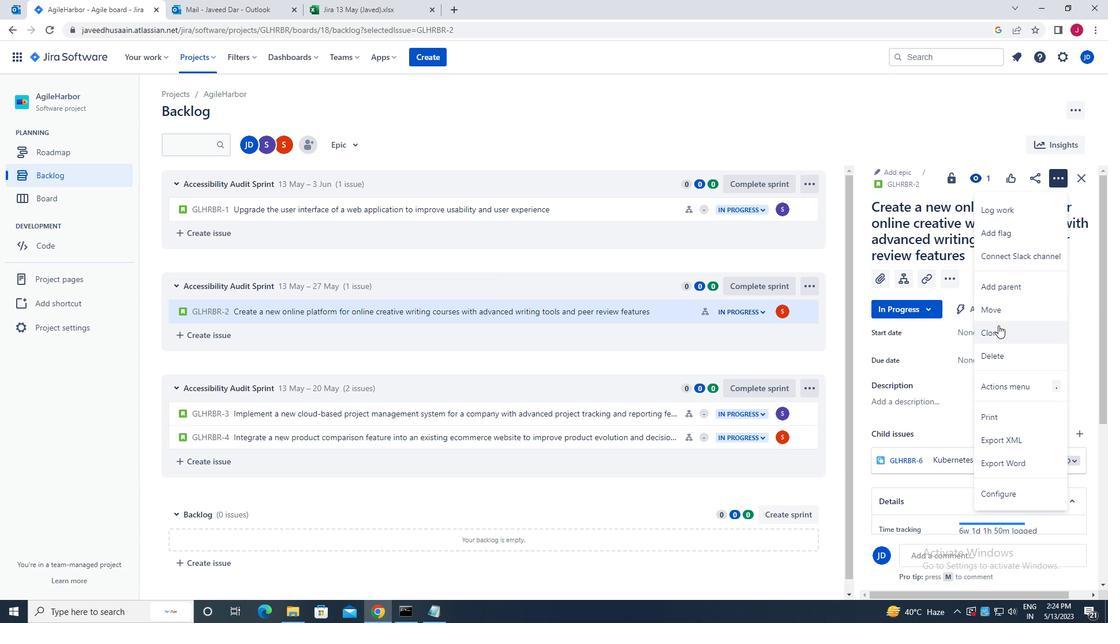 
Action: Mouse pressed left at (998, 330)
Screenshot: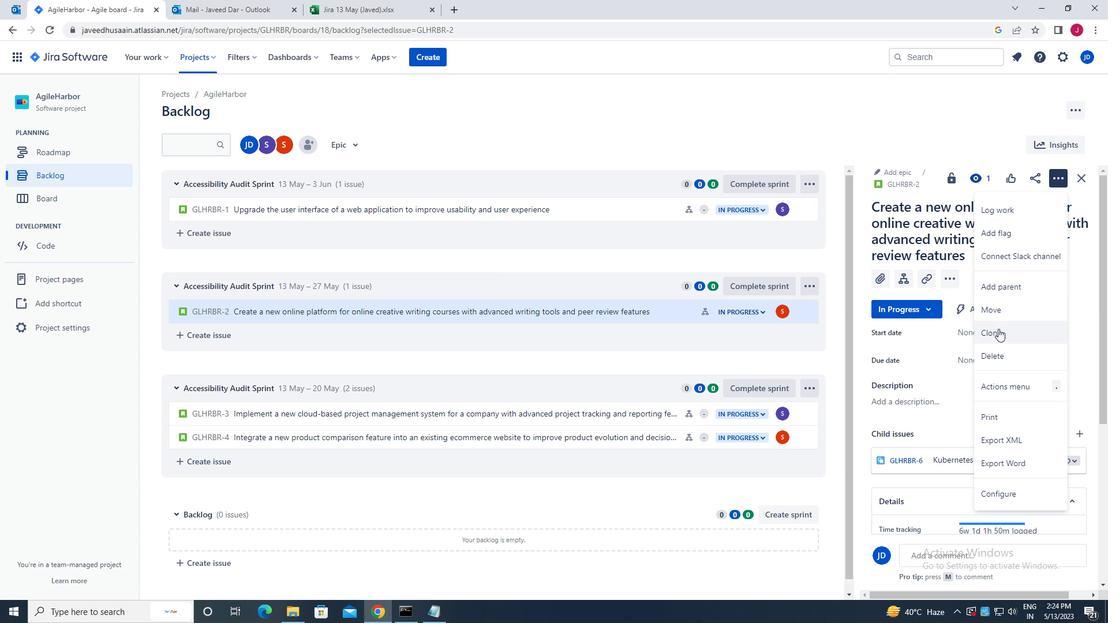 
Action: Mouse moved to (639, 245)
Screenshot: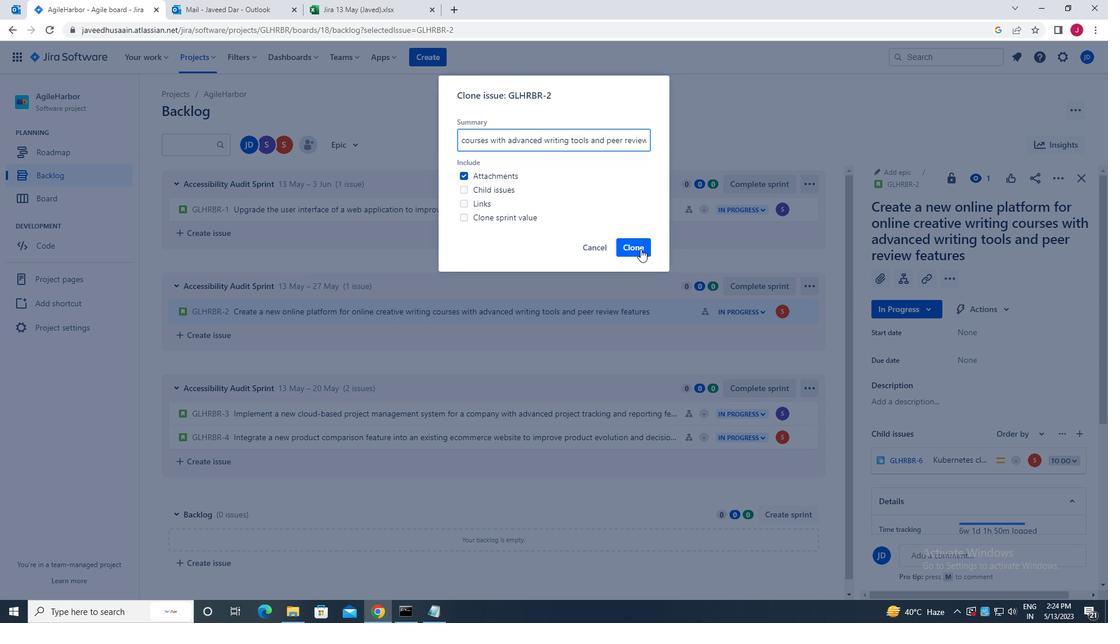 
Action: Mouse pressed left at (639, 245)
Screenshot: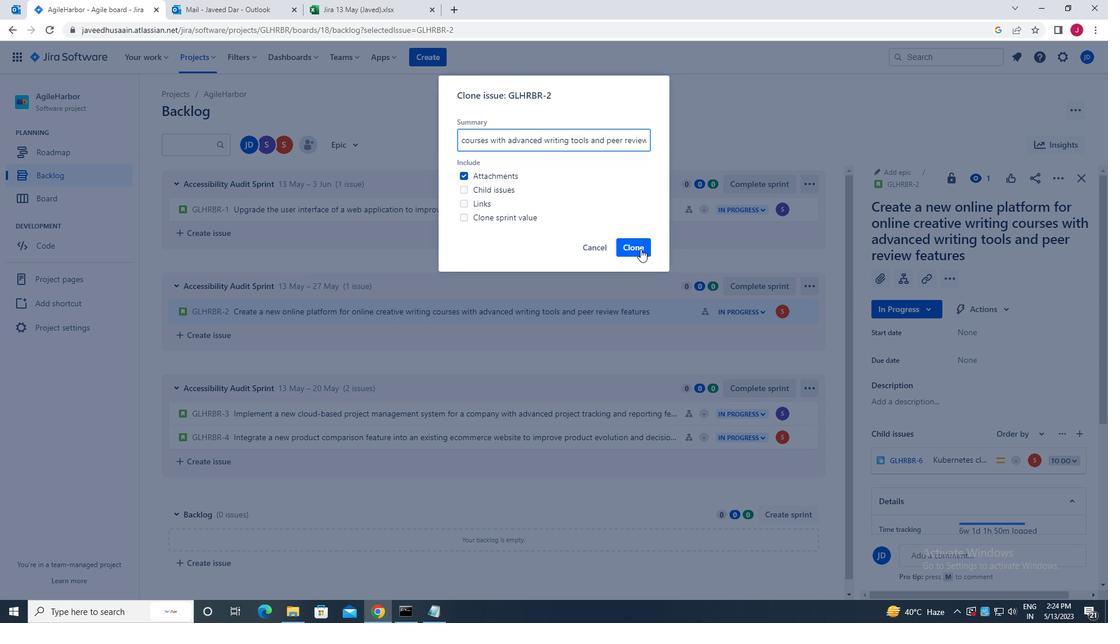 
Action: Mouse moved to (1081, 177)
Screenshot: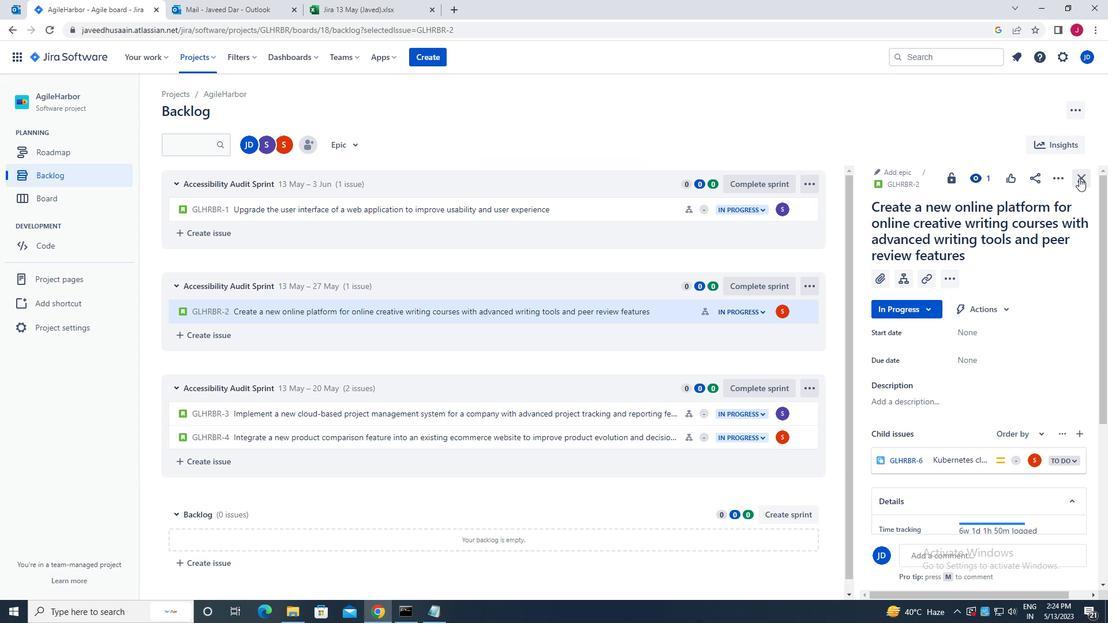 
Action: Mouse pressed left at (1081, 177)
Screenshot: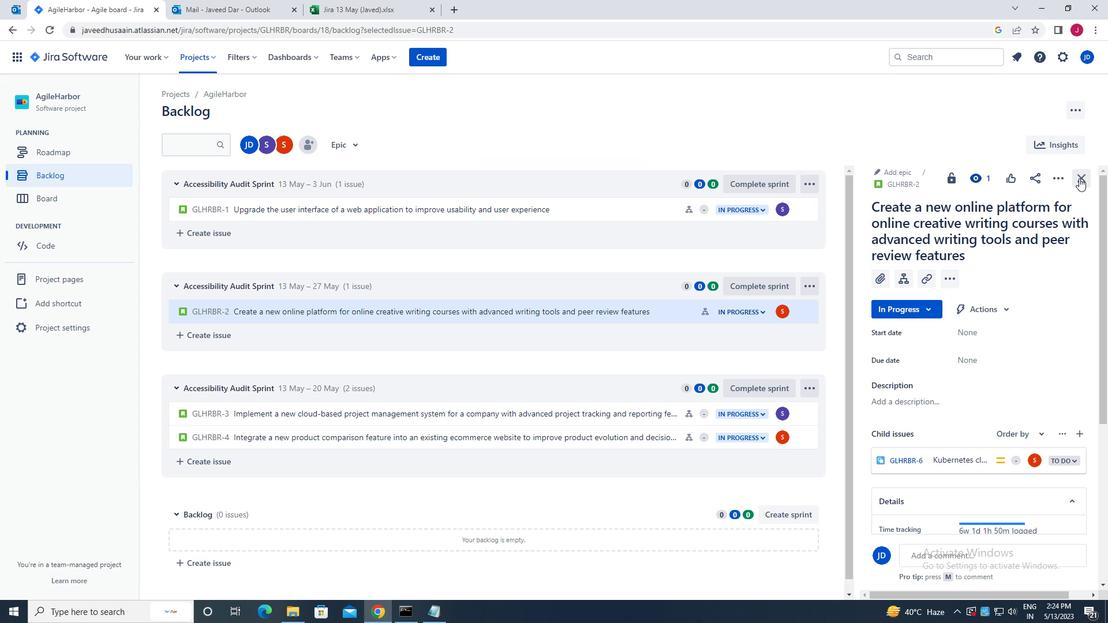 
Action: Mouse moved to (360, 147)
Screenshot: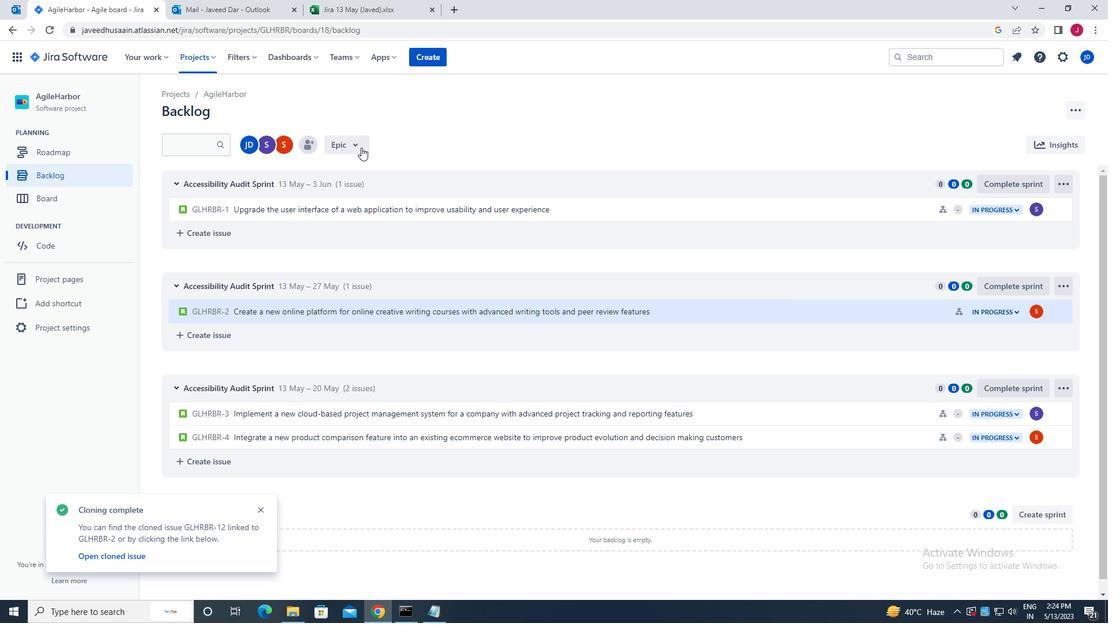 
Action: Mouse pressed left at (360, 147)
Screenshot: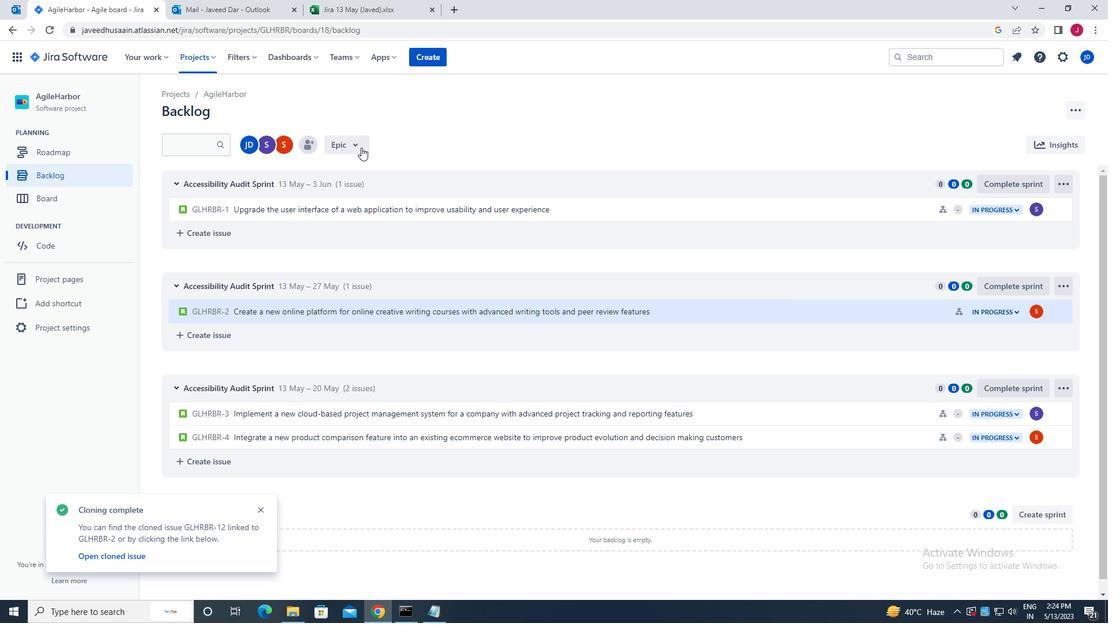 
Action: Mouse moved to (427, 215)
Screenshot: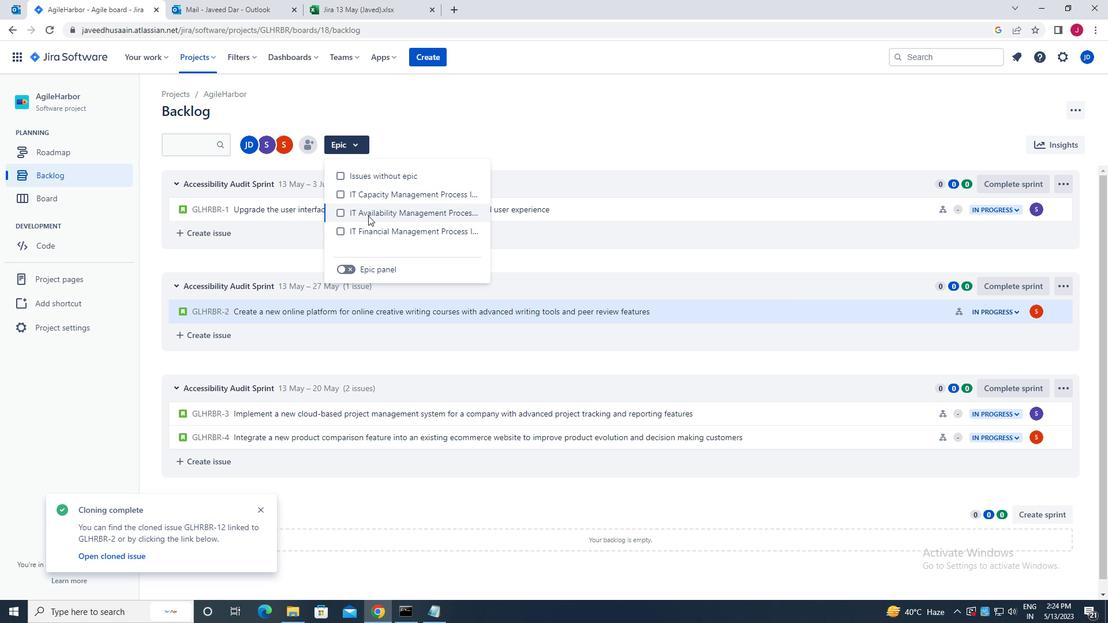 
Action: Mouse pressed left at (427, 215)
Screenshot: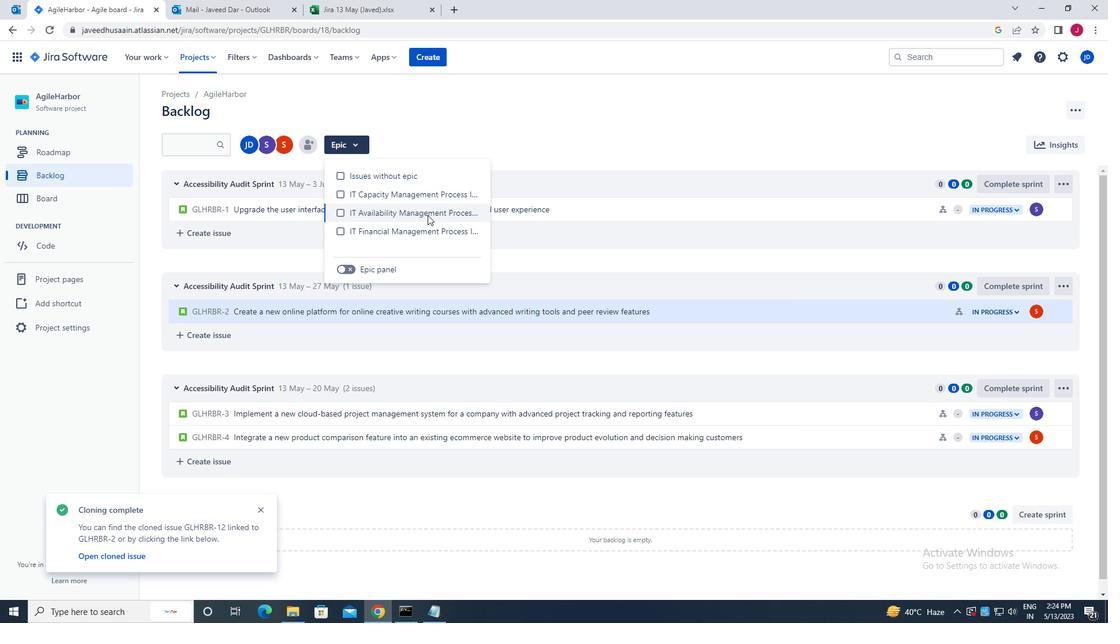 
Action: Mouse moved to (505, 109)
Screenshot: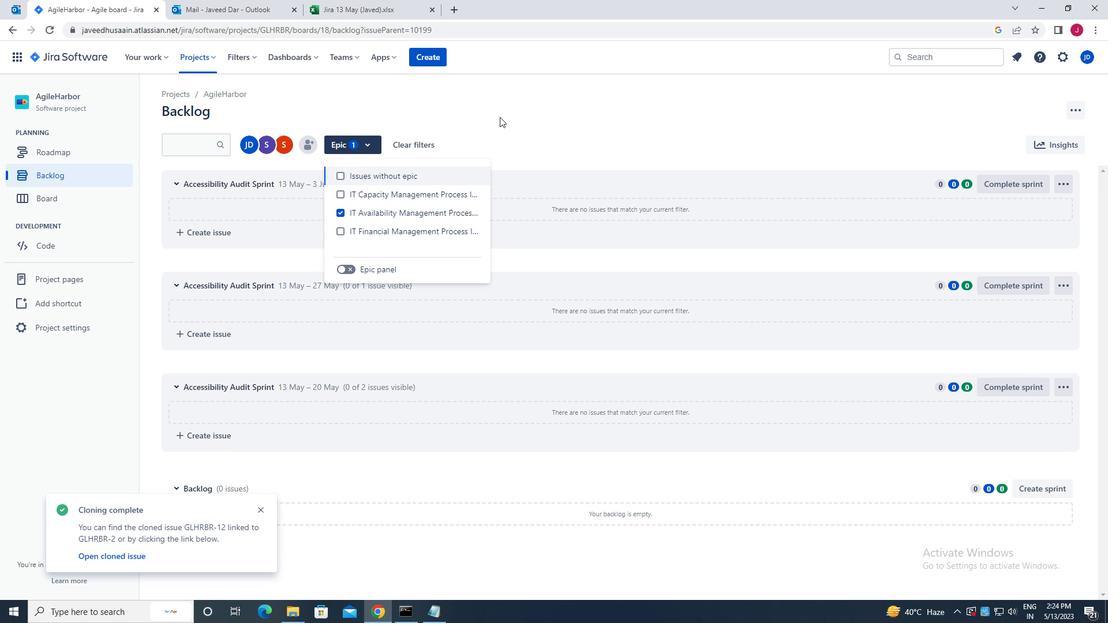 
Action: Mouse pressed left at (505, 109)
Screenshot: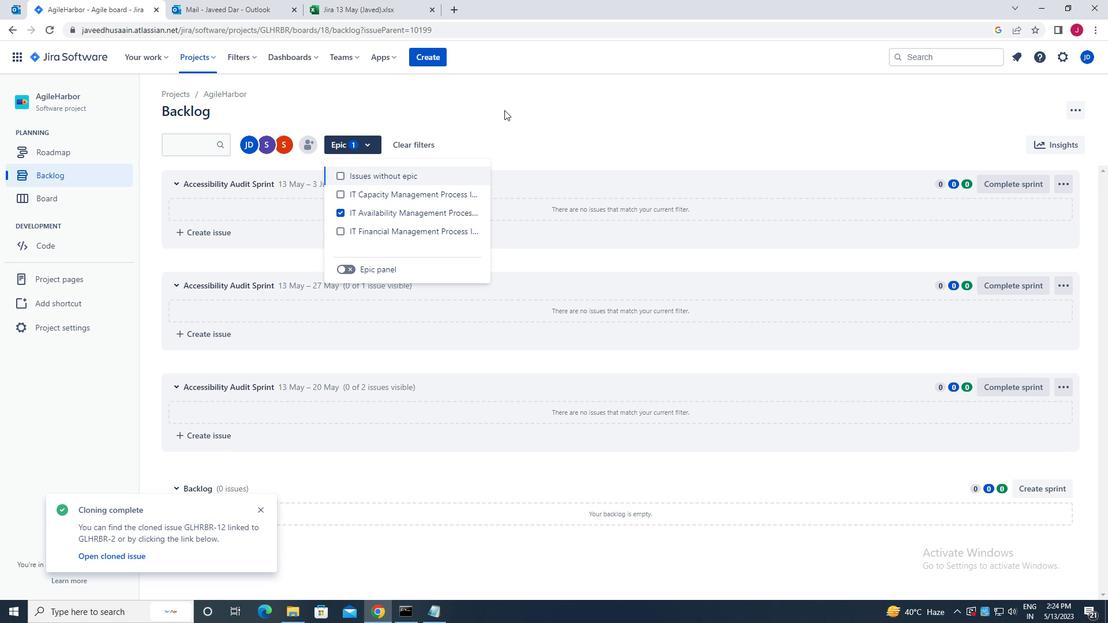 
